 Task: Open a blank sheet, save the file as Ethan.odt Add the quote 'Every setback is a setup for a comeback.' Apply font style 'Caveat' and font size 30 Align the text to the Center .Change the text color to  'Dark blue'
Action: Mouse moved to (575, 467)
Screenshot: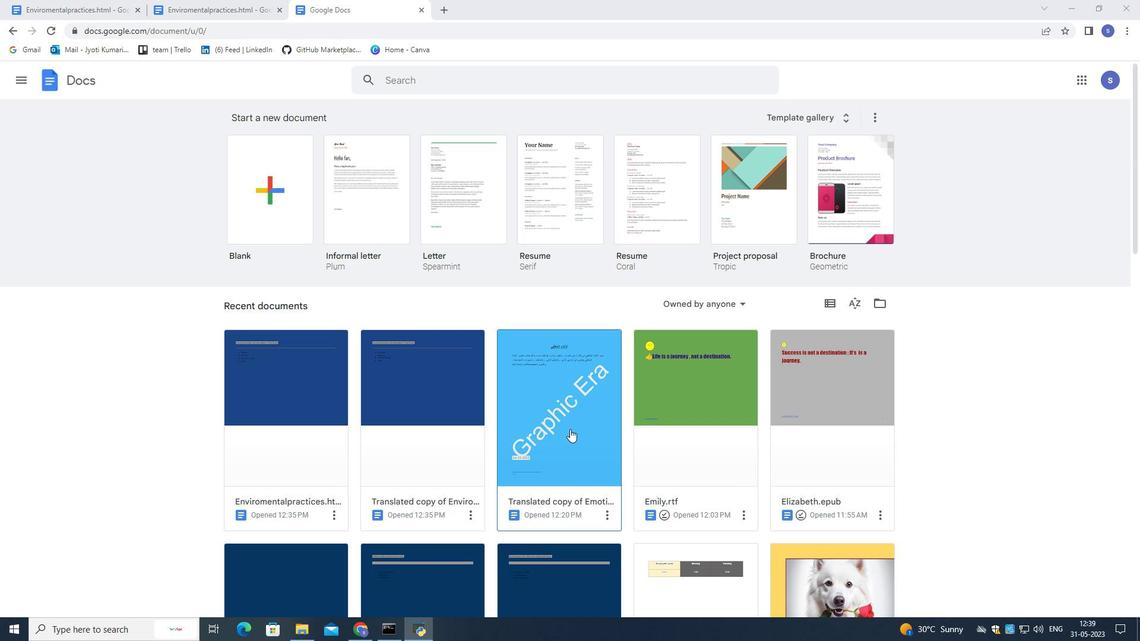 
Action: Mouse scrolled (575, 468) with delta (0, 0)
Screenshot: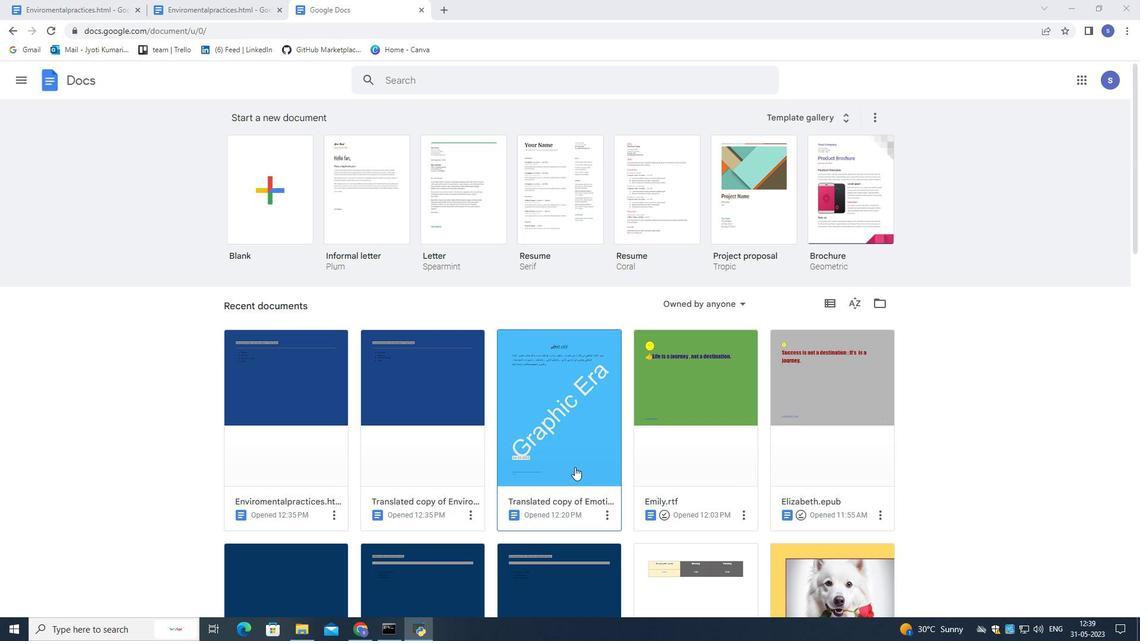 
Action: Mouse scrolled (575, 468) with delta (0, 0)
Screenshot: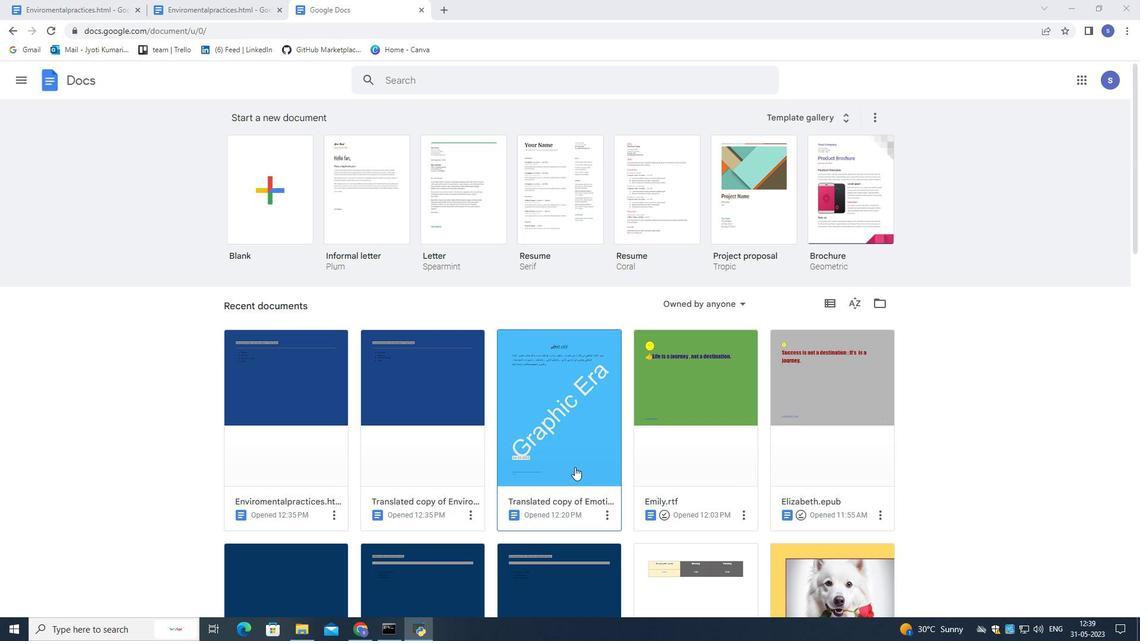 
Action: Mouse scrolled (575, 468) with delta (0, 0)
Screenshot: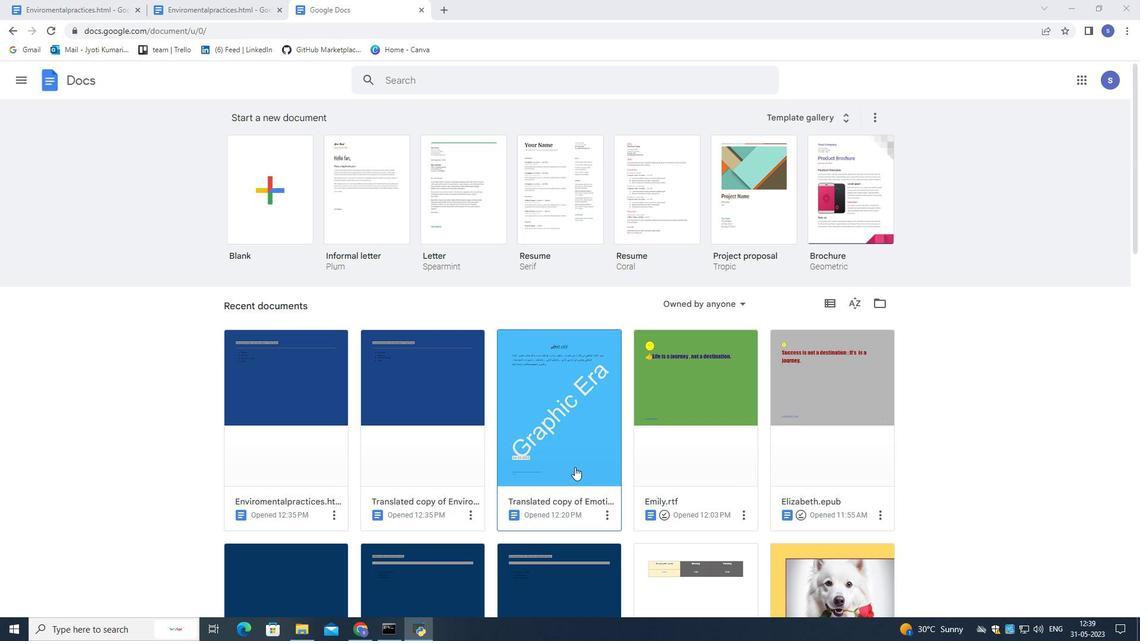 
Action: Mouse scrolled (575, 468) with delta (0, 0)
Screenshot: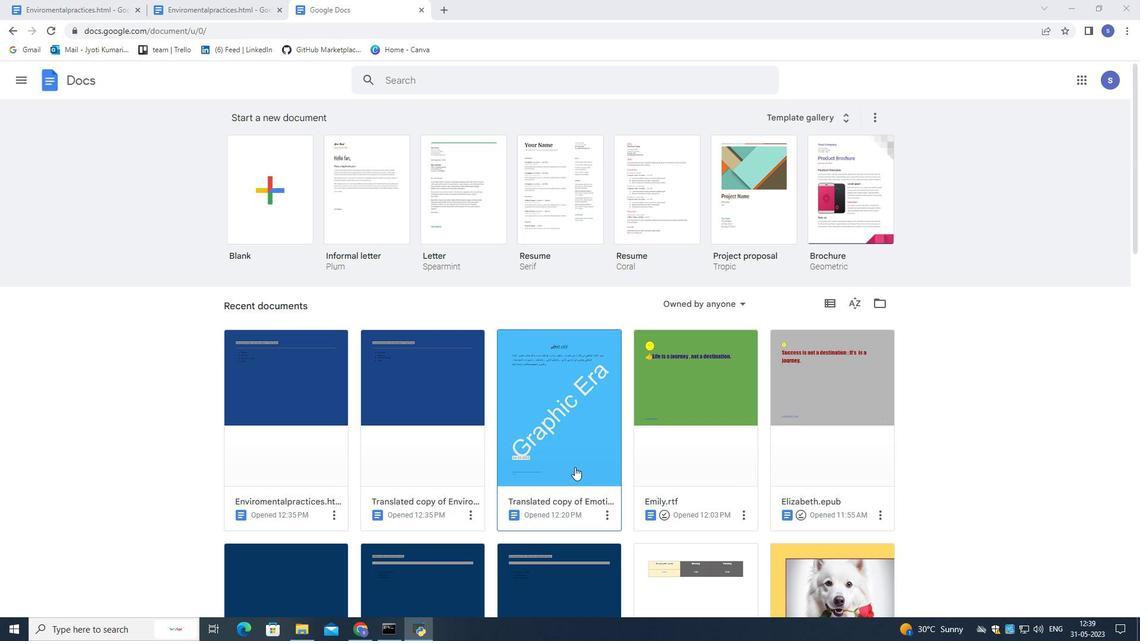 
Action: Mouse scrolled (575, 468) with delta (0, 0)
Screenshot: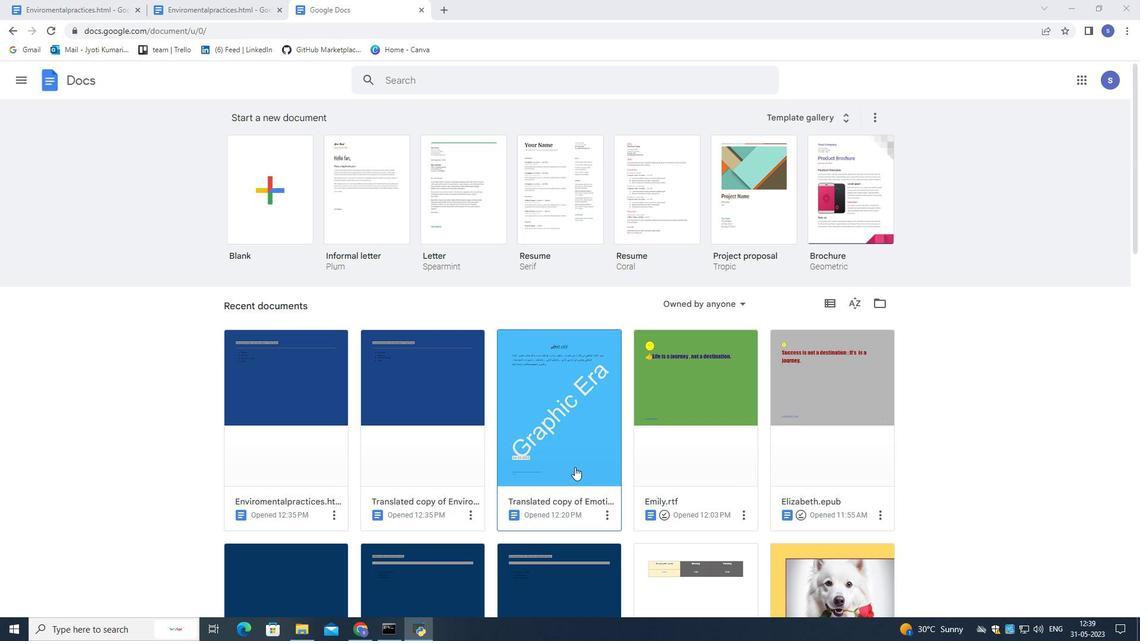 
Action: Mouse moved to (283, 189)
Screenshot: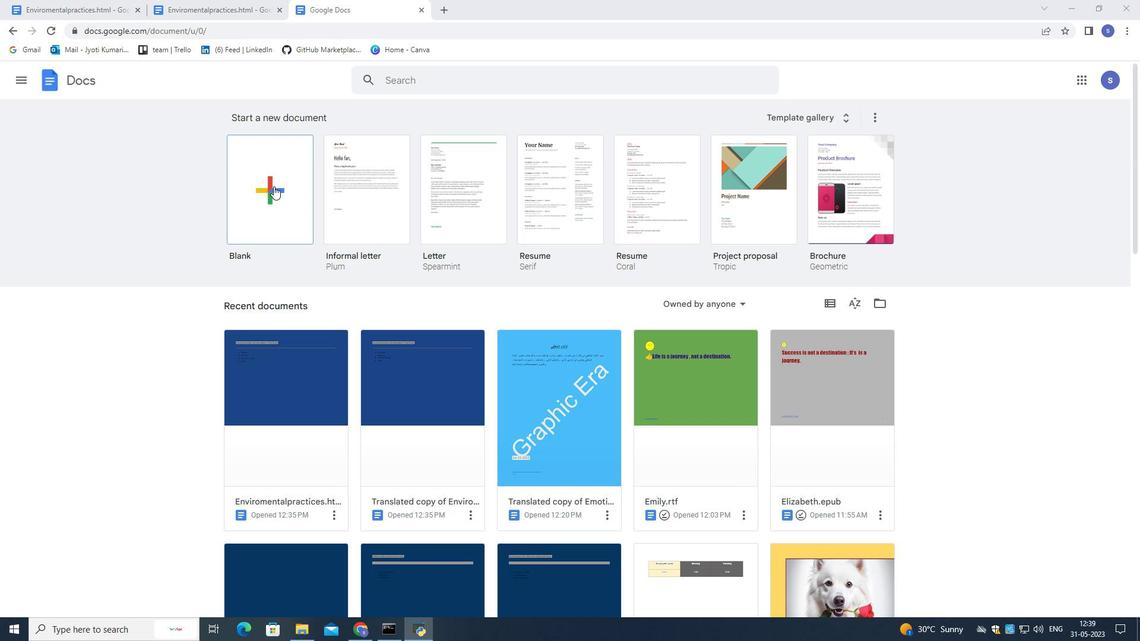 
Action: Mouse pressed left at (283, 189)
Screenshot: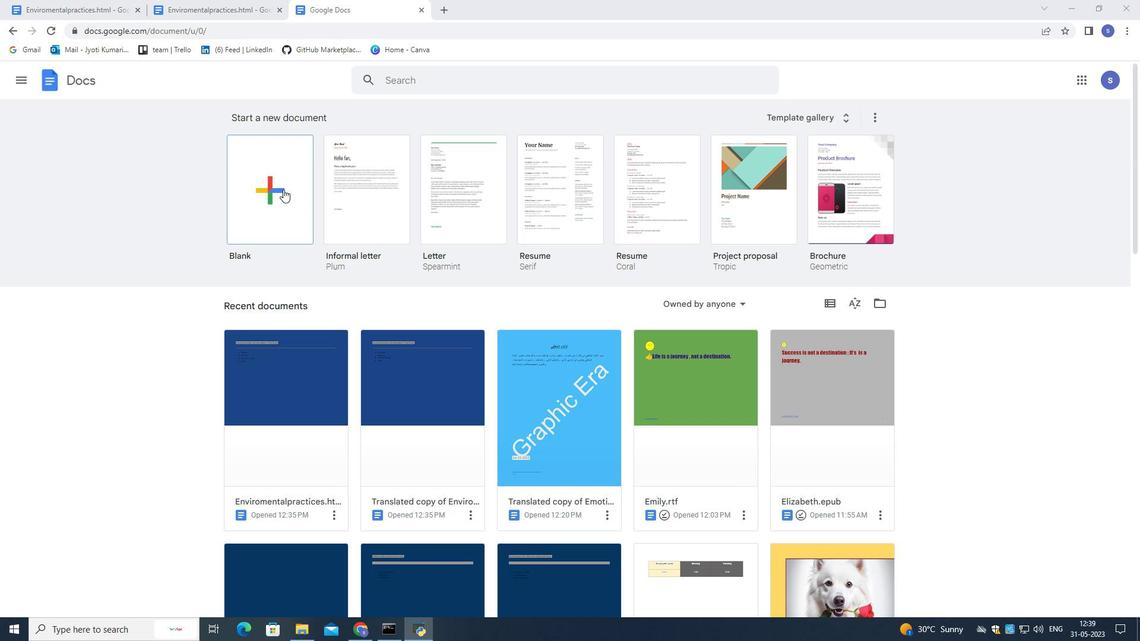 
Action: Mouse moved to (270, 188)
Screenshot: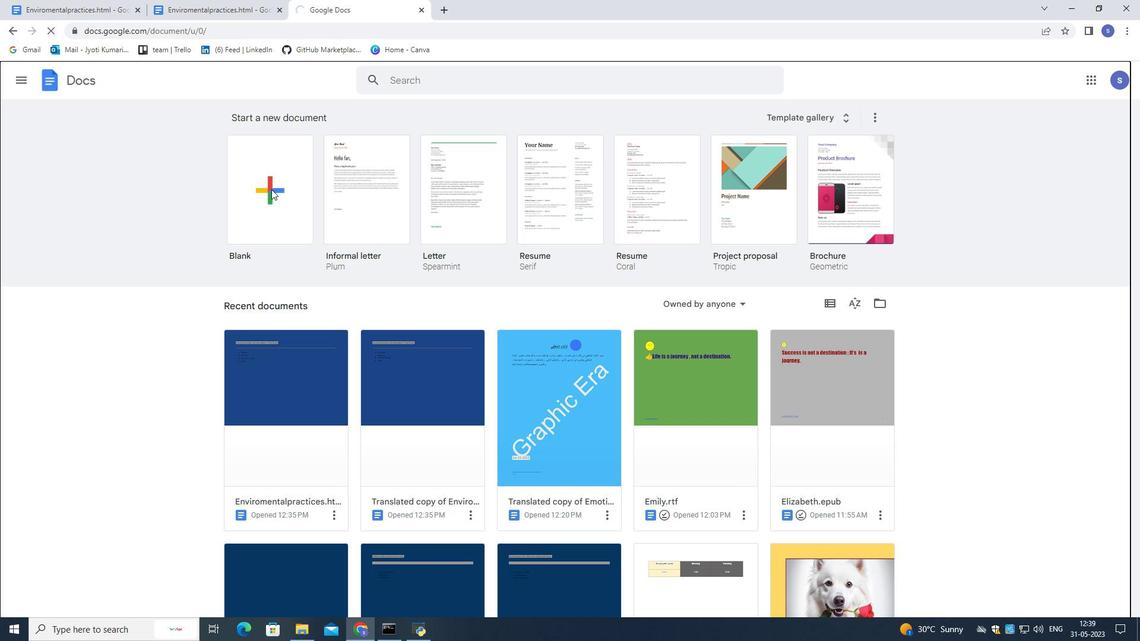 
Action: Mouse pressed left at (270, 188)
Screenshot: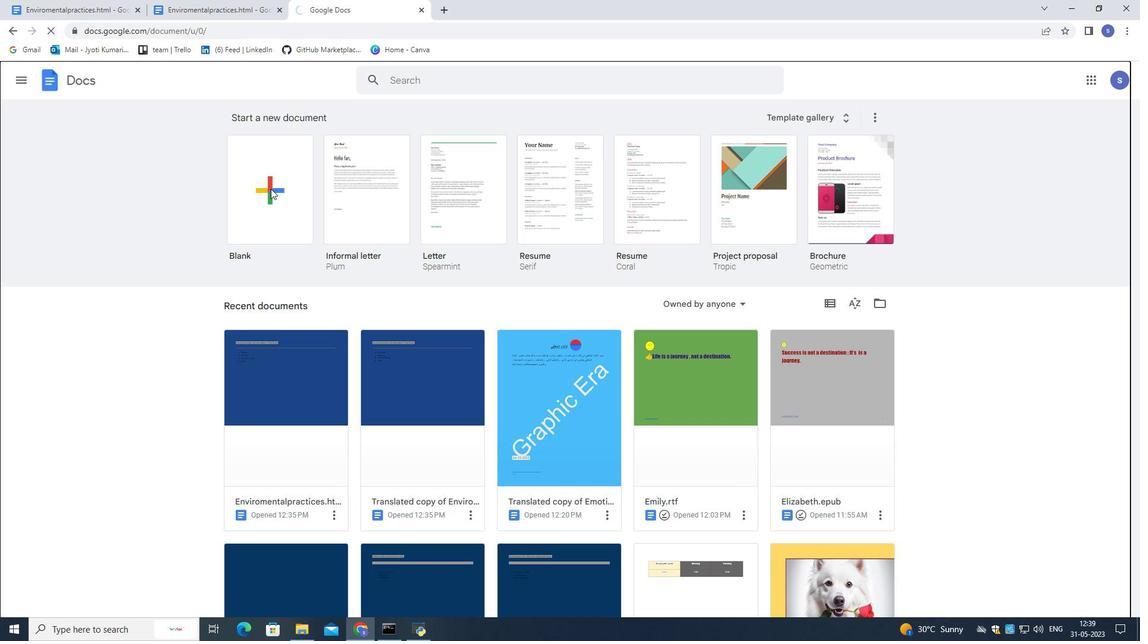 
Action: Mouse moved to (278, 6)
Screenshot: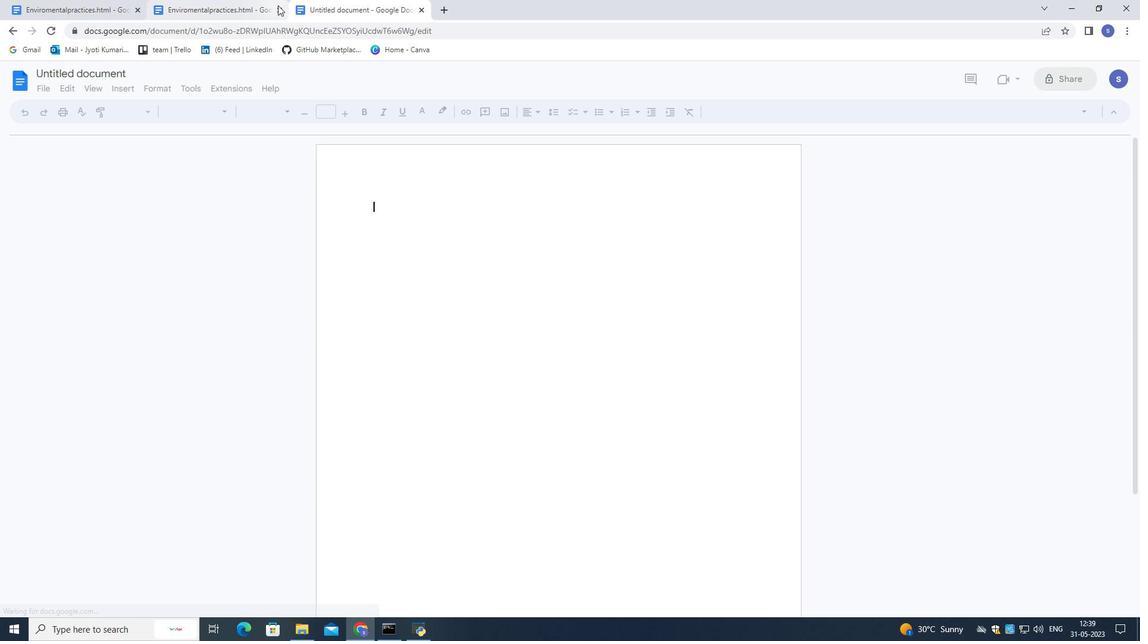 
Action: Mouse pressed left at (278, 6)
Screenshot: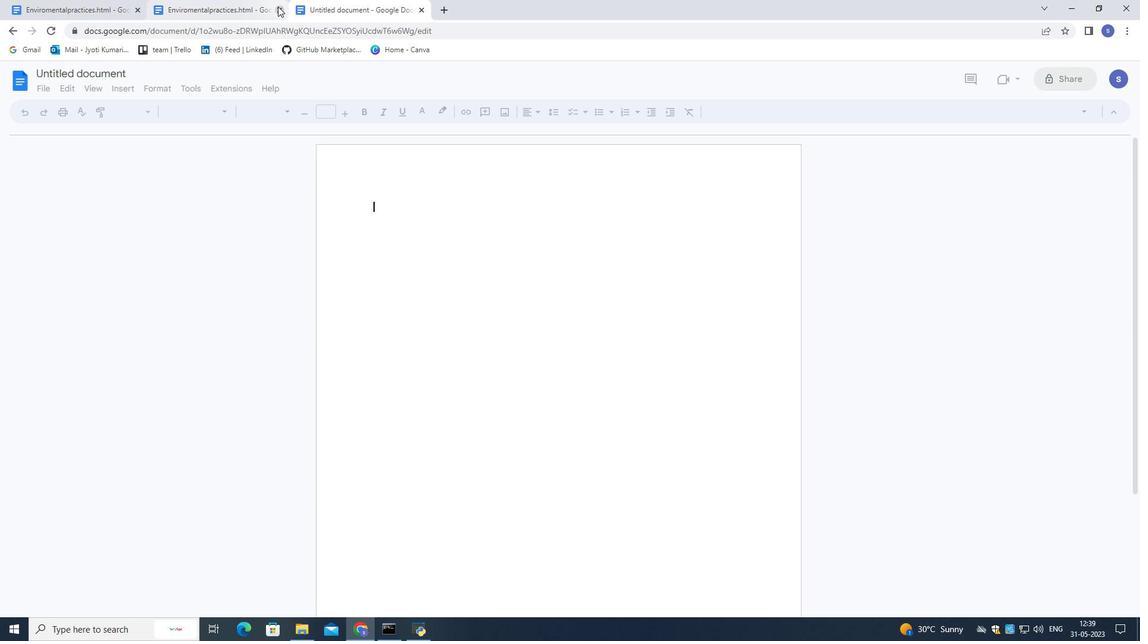 
Action: Mouse moved to (139, 7)
Screenshot: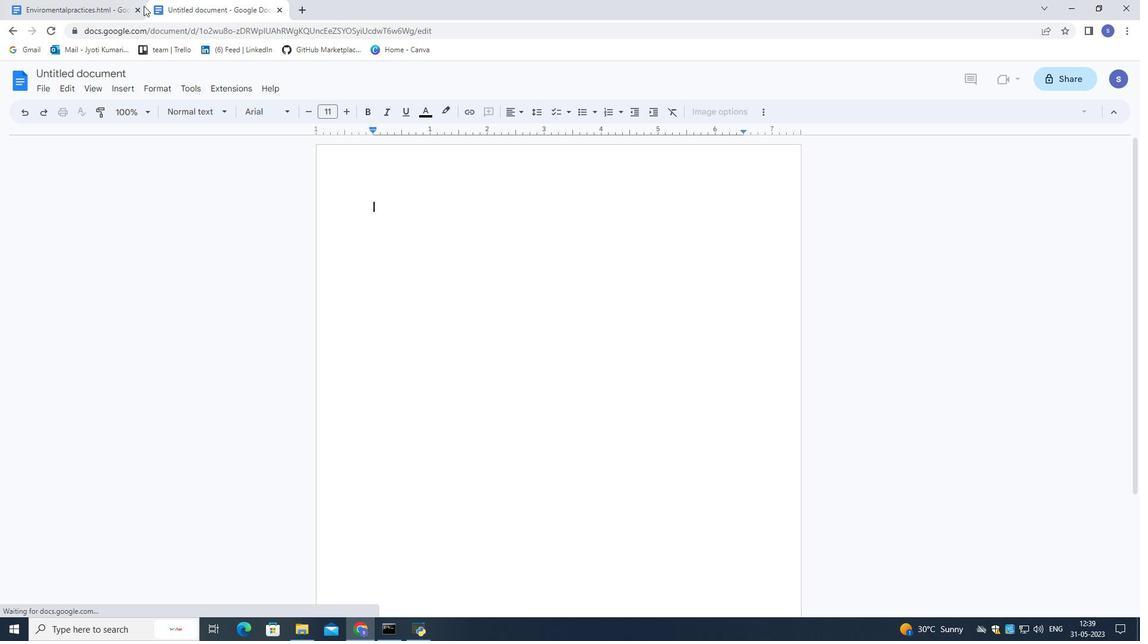 
Action: Mouse pressed left at (139, 7)
Screenshot: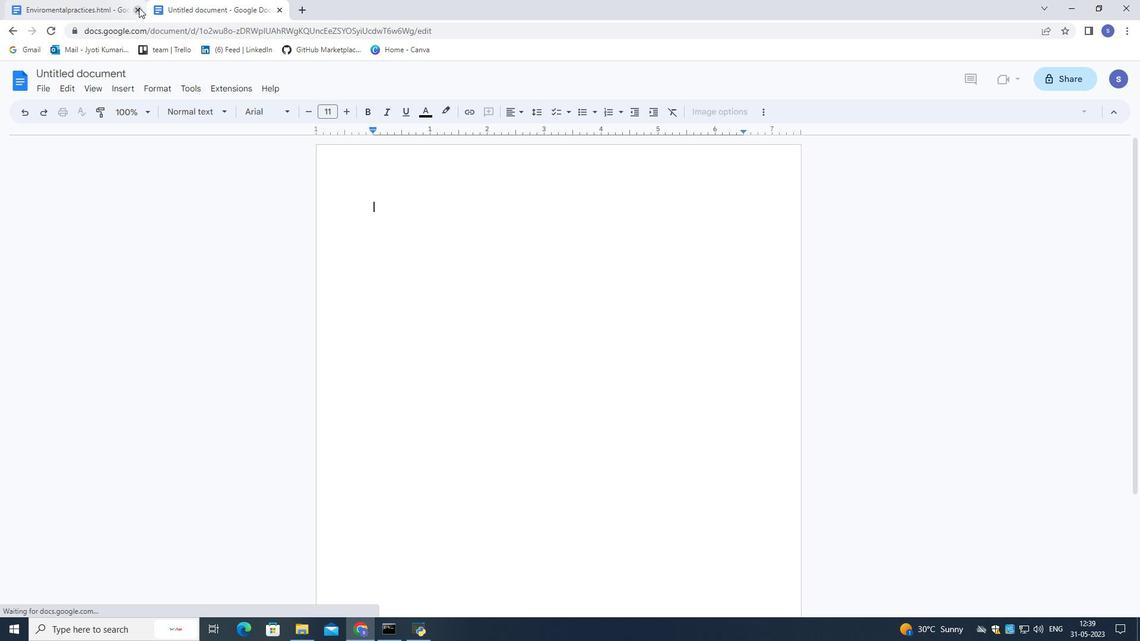 
Action: Mouse moved to (52, 73)
Screenshot: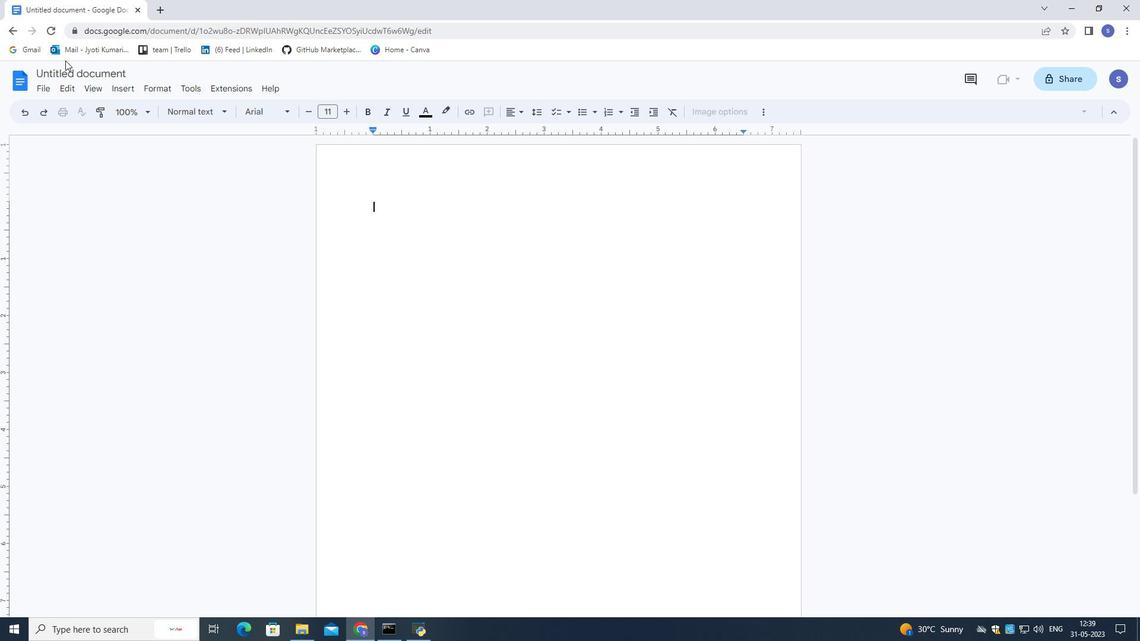 
Action: Mouse pressed left at (52, 73)
Screenshot: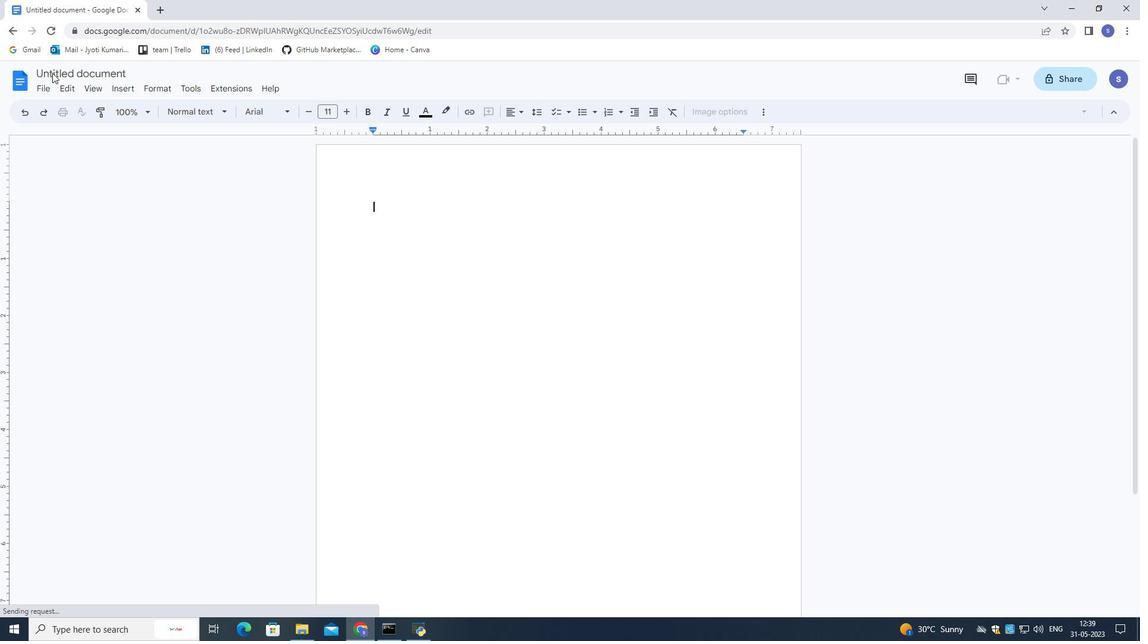 
Action: Key pressed <Key.shift>Ethan.odt<Key.enter>
Screenshot: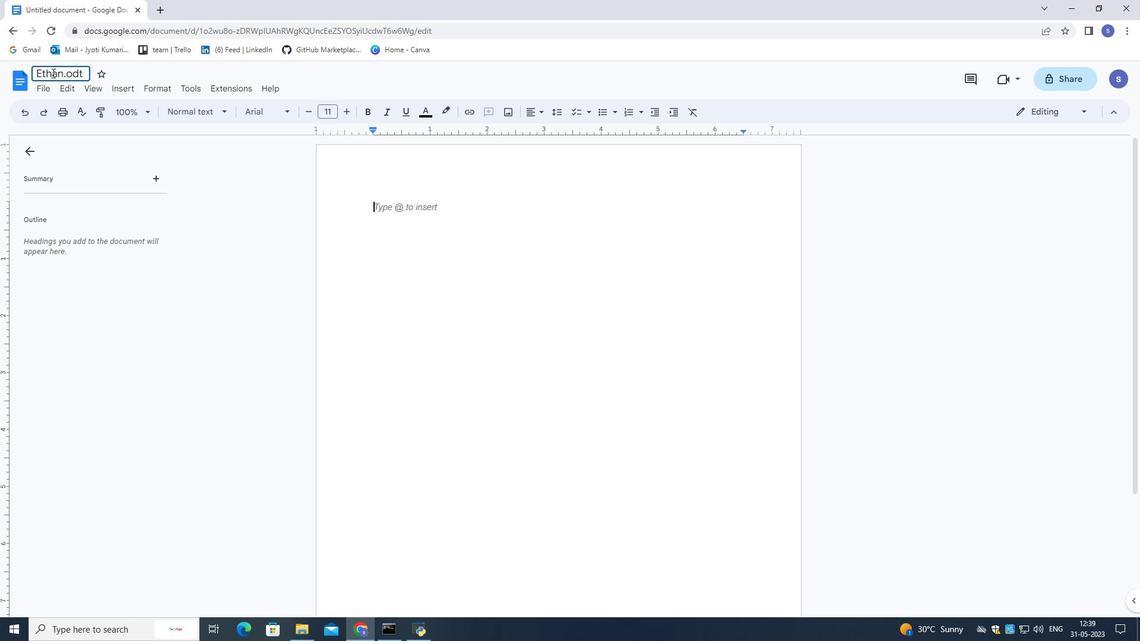 
Action: Mouse moved to (418, 206)
Screenshot: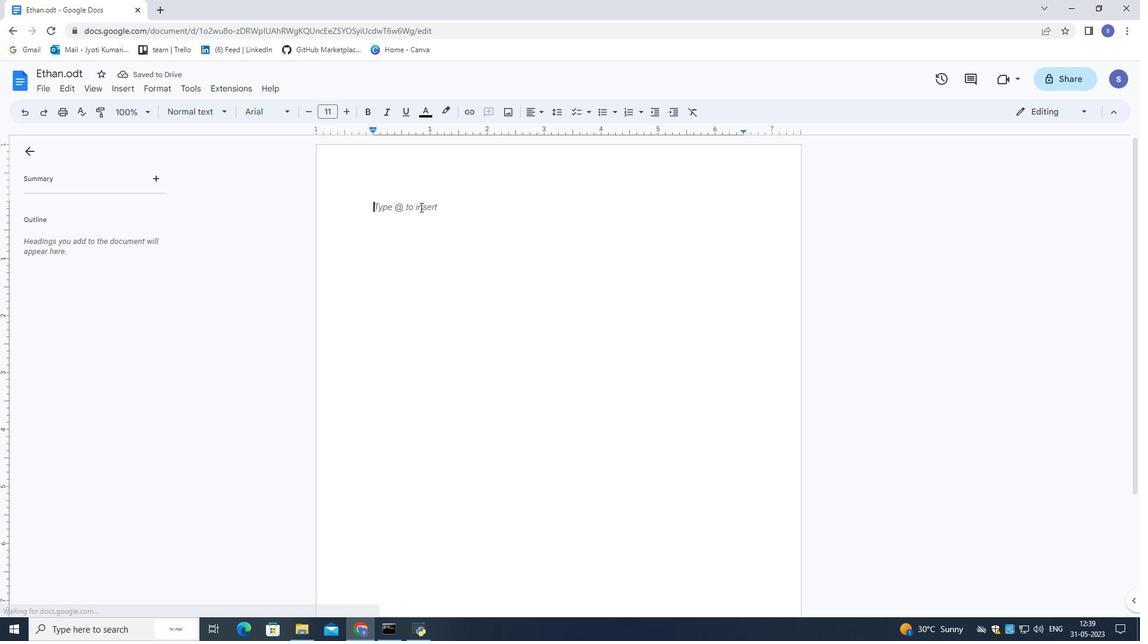 
Action: Mouse pressed left at (418, 206)
Screenshot: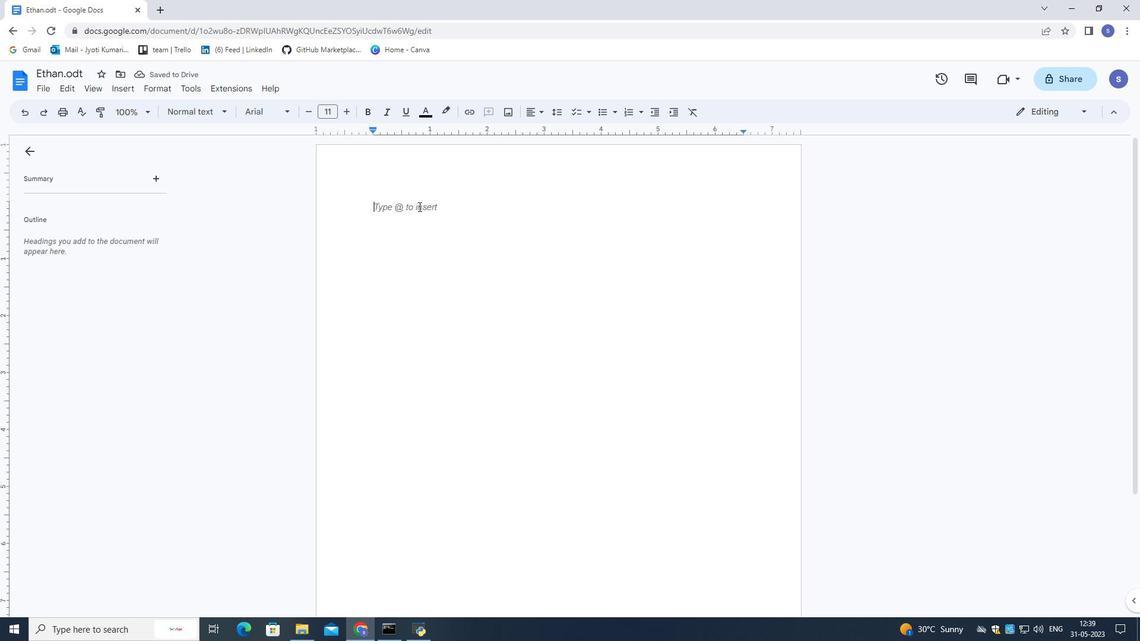 
Action: Mouse moved to (418, 206)
Screenshot: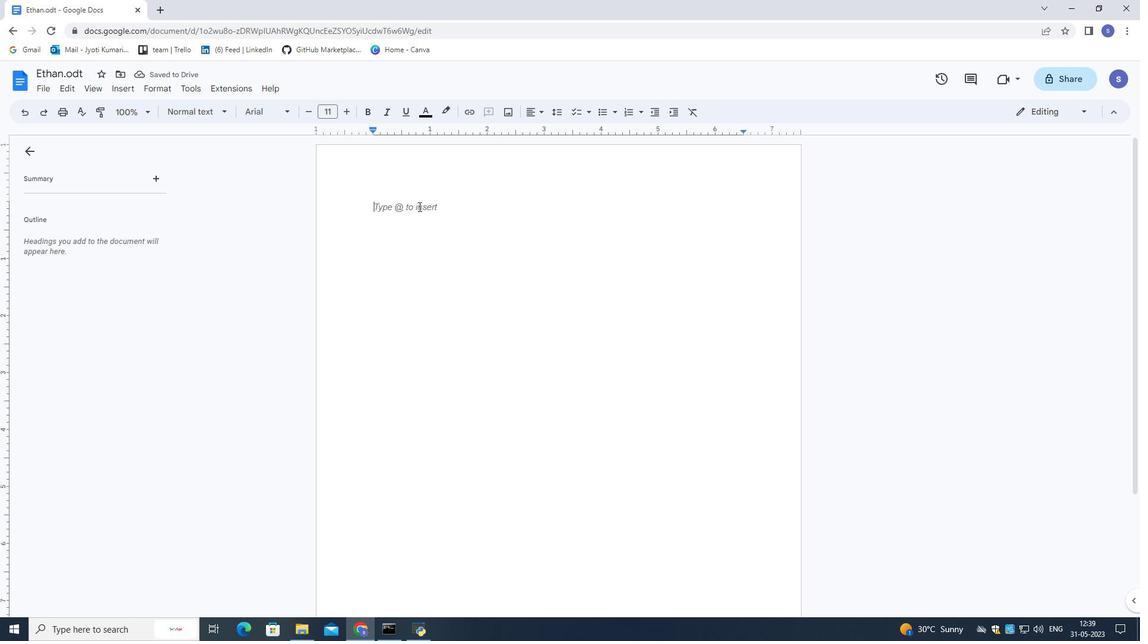 
Action: Key pressed <Key.shift>Every<Key.space>setback<Key.space>is<Key.space>setback<Key.backspace><Key.backspace><Key.backspace>
Screenshot: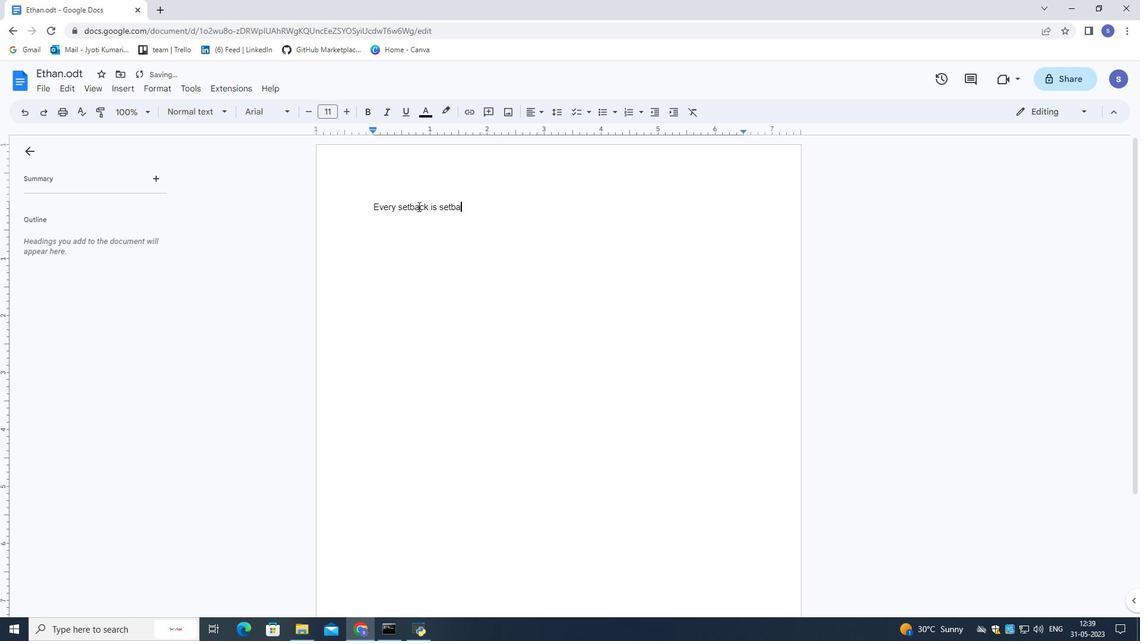 
Action: Mouse moved to (1140, 70)
Screenshot: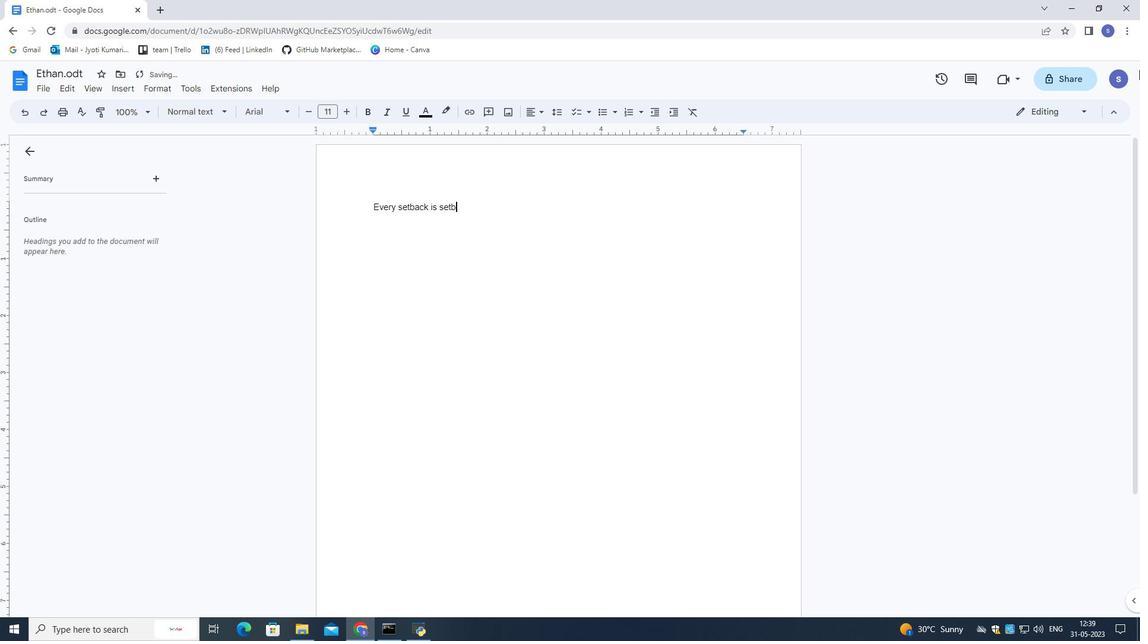 
Action: Key pressed <Key.backspace>up<Key.space>for<Key.space>a<Key.space>comeback.
Screenshot: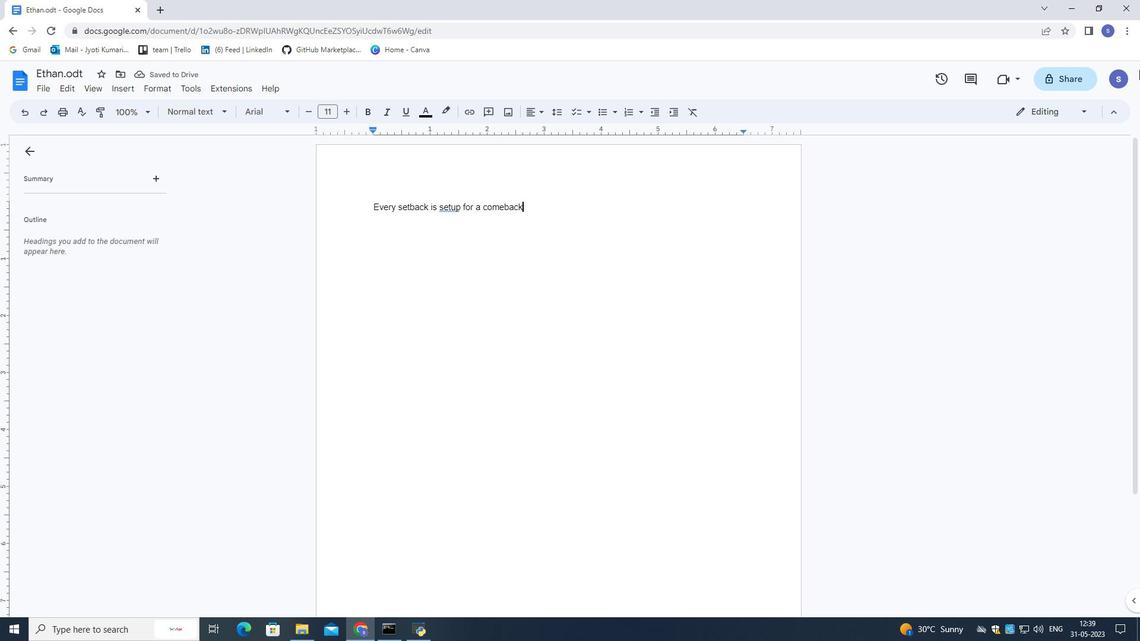 
Action: Mouse moved to (568, 202)
Screenshot: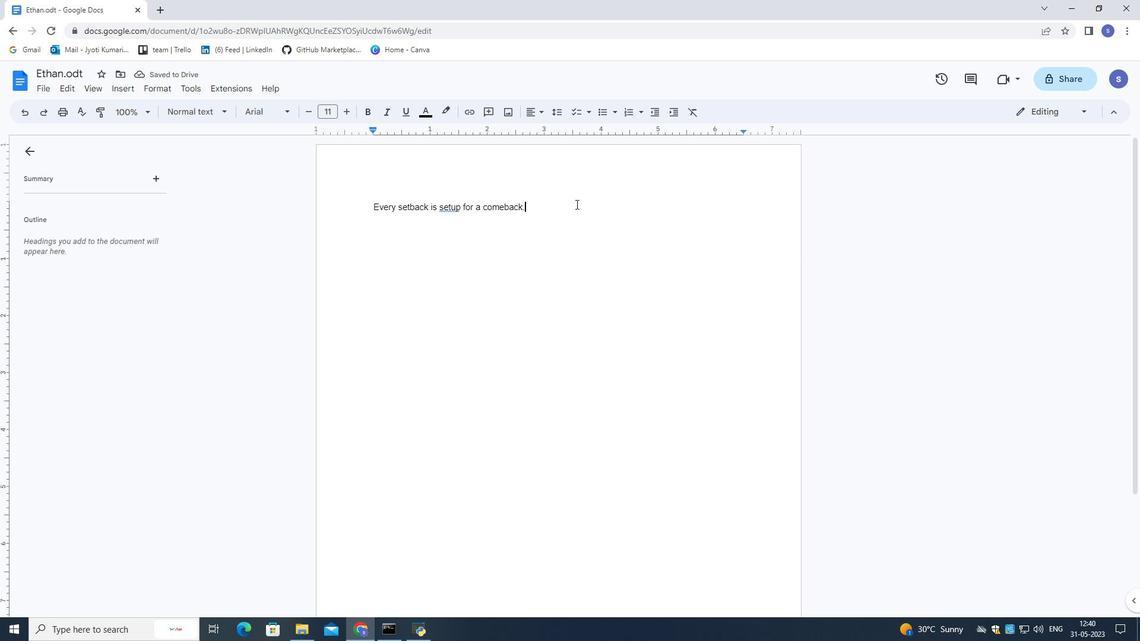 
Action: Mouse pressed left at (568, 202)
Screenshot: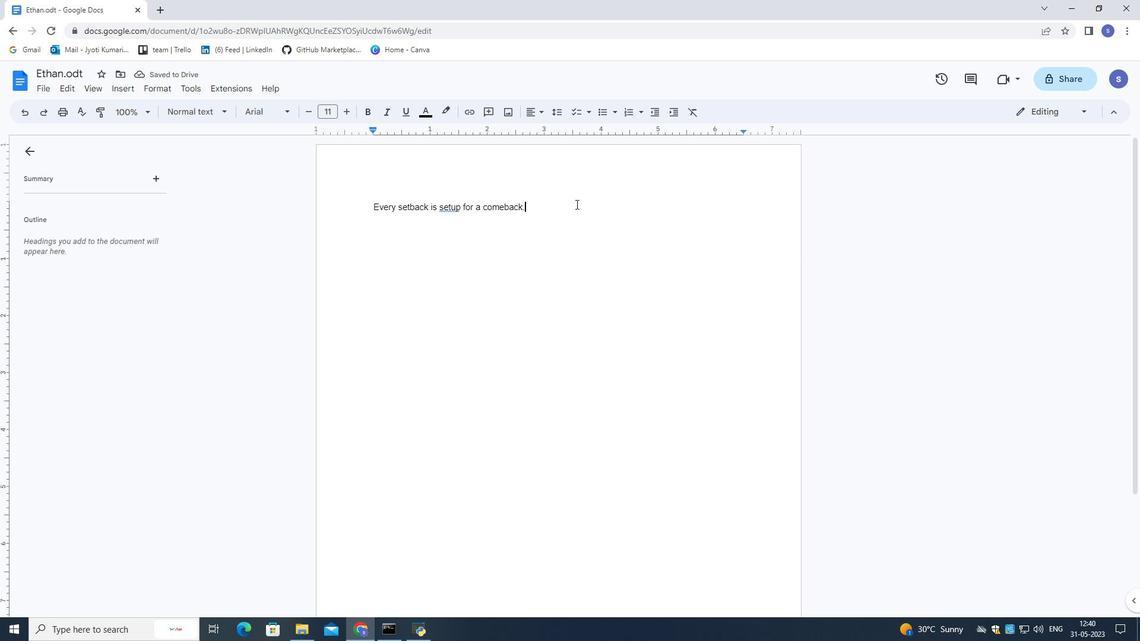 
Action: Mouse moved to (276, 104)
Screenshot: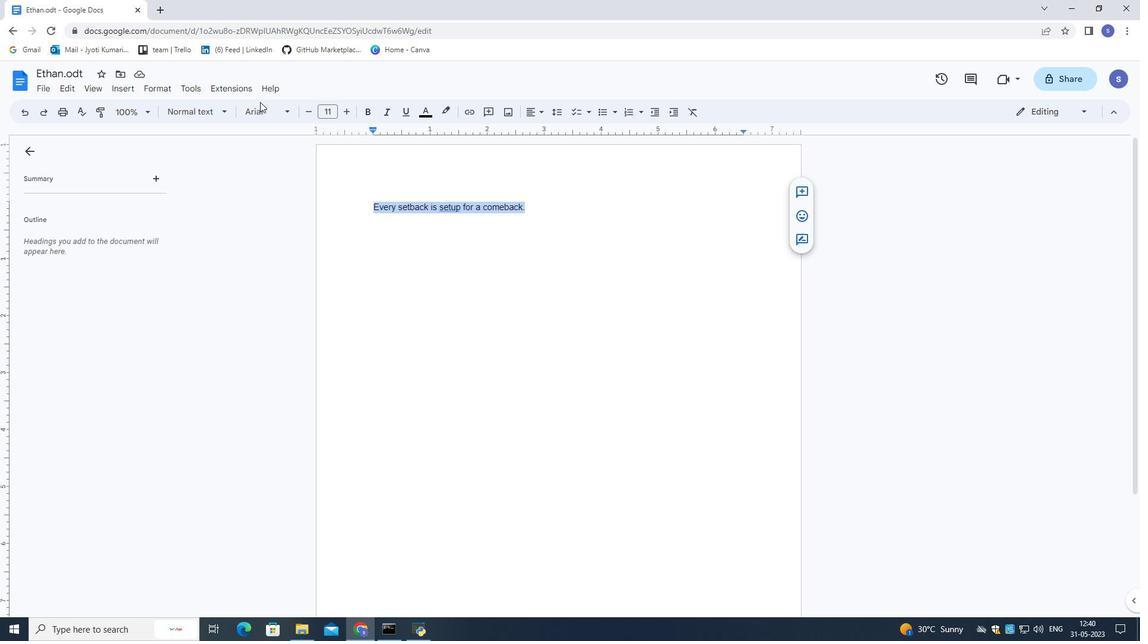 
Action: Mouse pressed left at (276, 104)
Screenshot: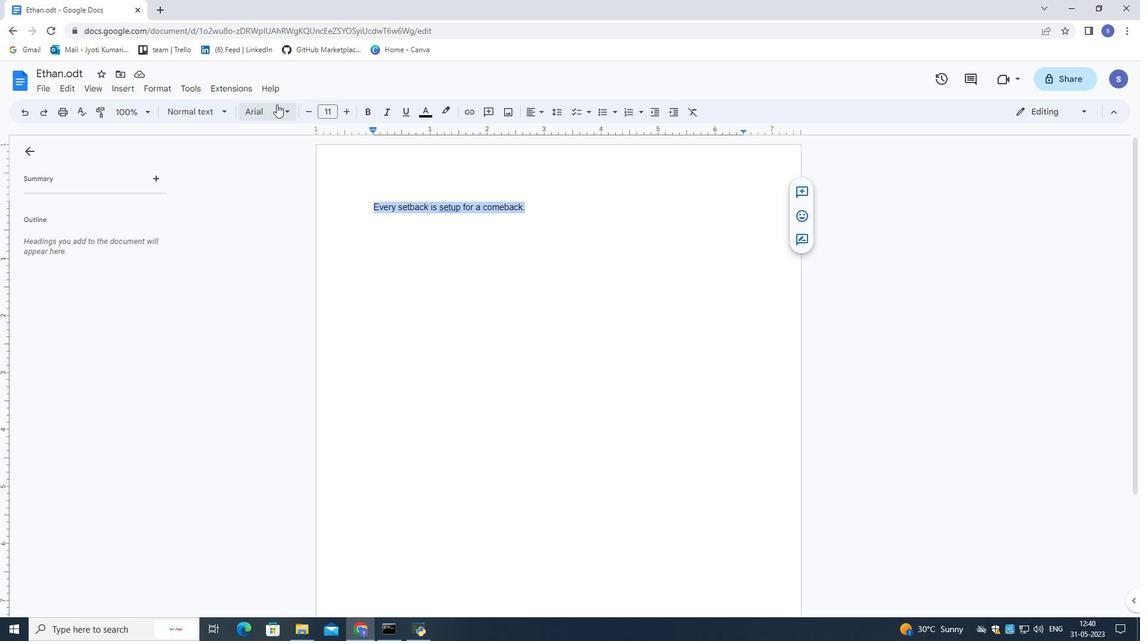 
Action: Mouse moved to (296, 132)
Screenshot: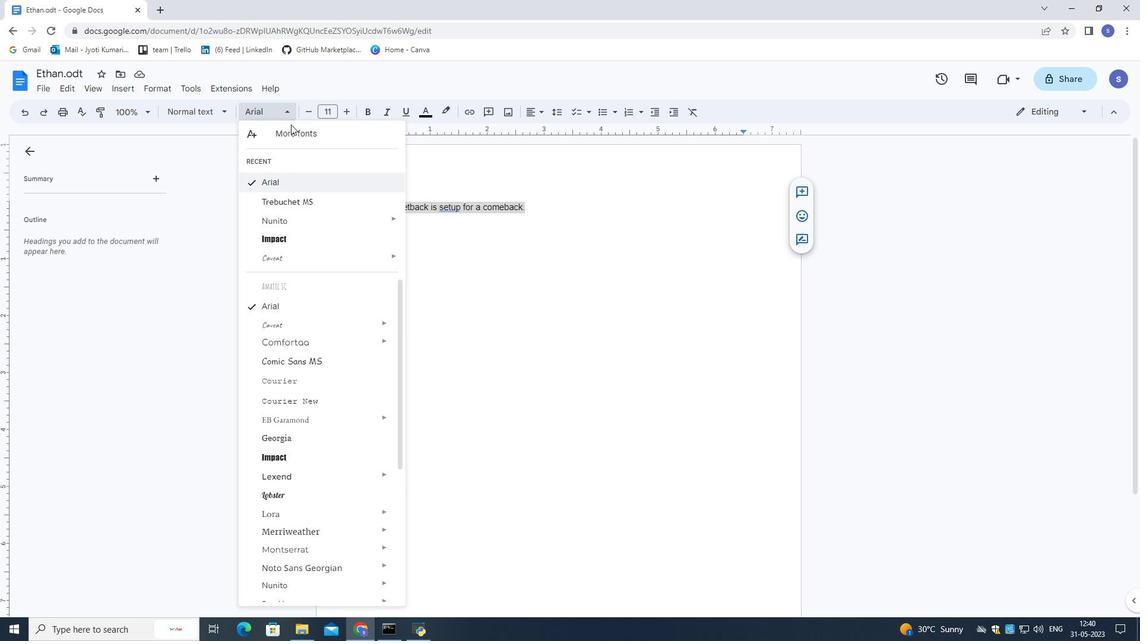 
Action: Mouse pressed left at (296, 132)
Screenshot: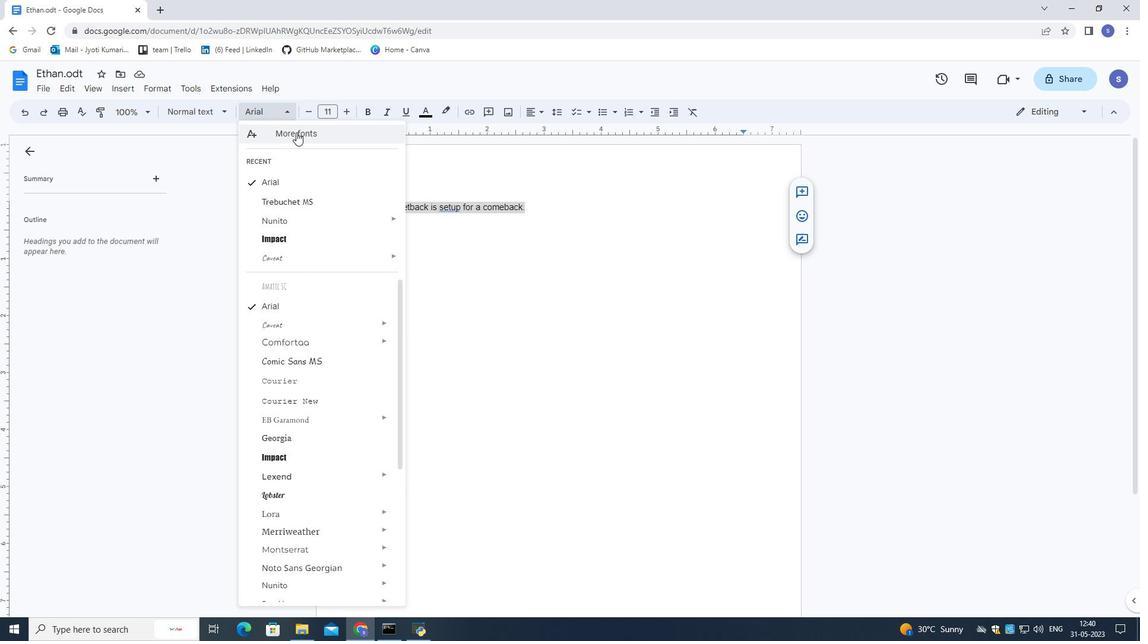 
Action: Mouse moved to (369, 206)
Screenshot: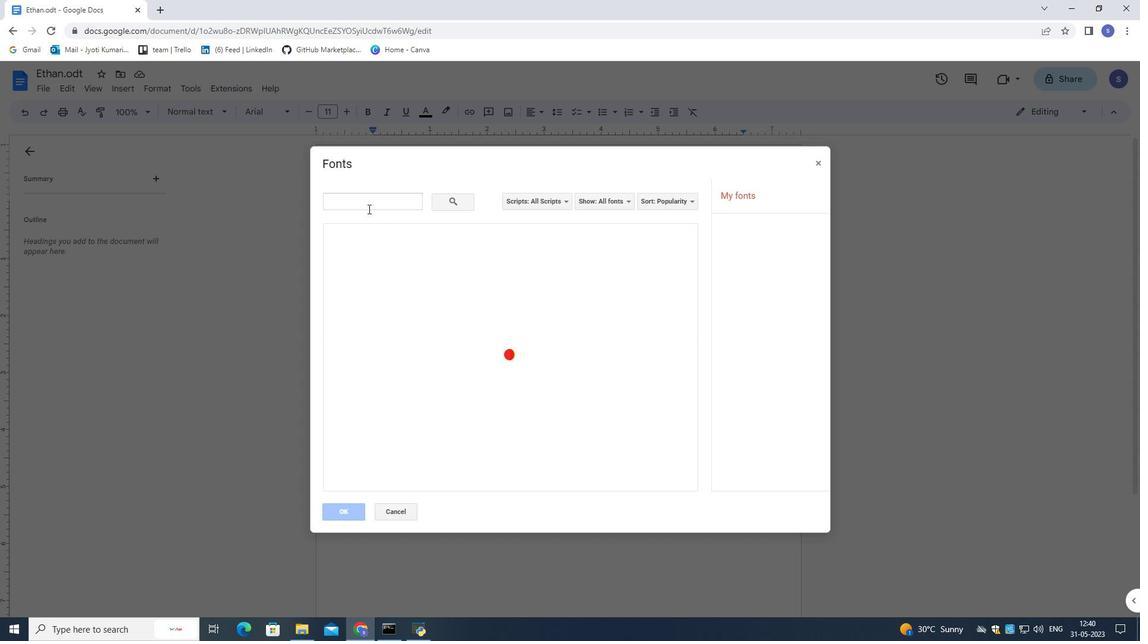 
Action: Mouse pressed left at (369, 206)
Screenshot: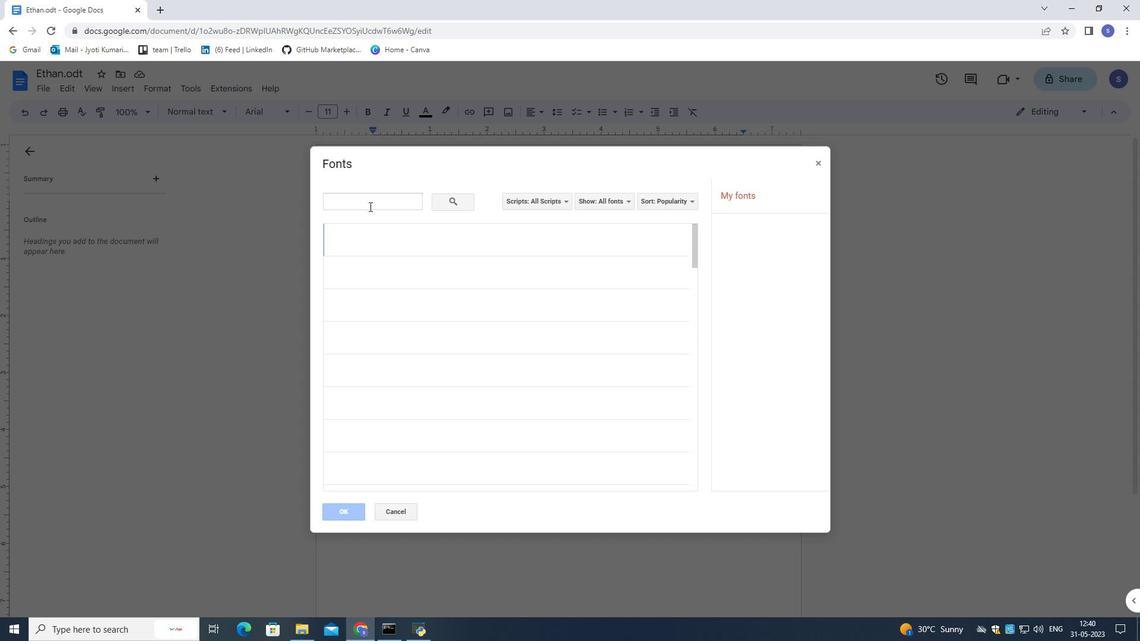 
Action: Key pressed caveat
Screenshot: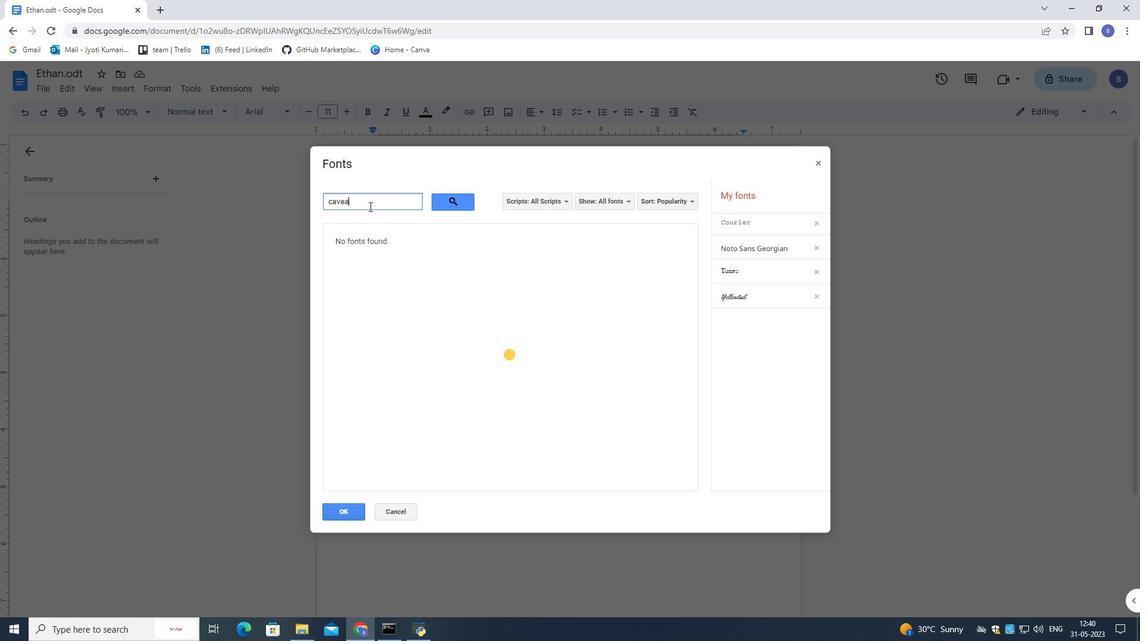 
Action: Mouse moved to (415, 234)
Screenshot: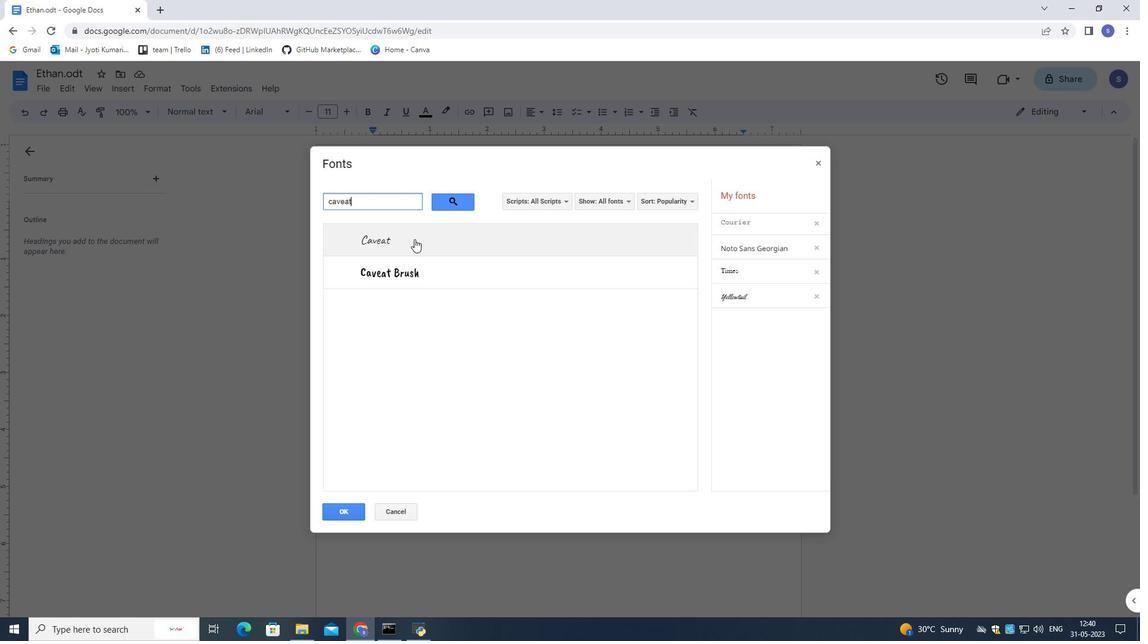 
Action: Mouse pressed left at (415, 234)
Screenshot: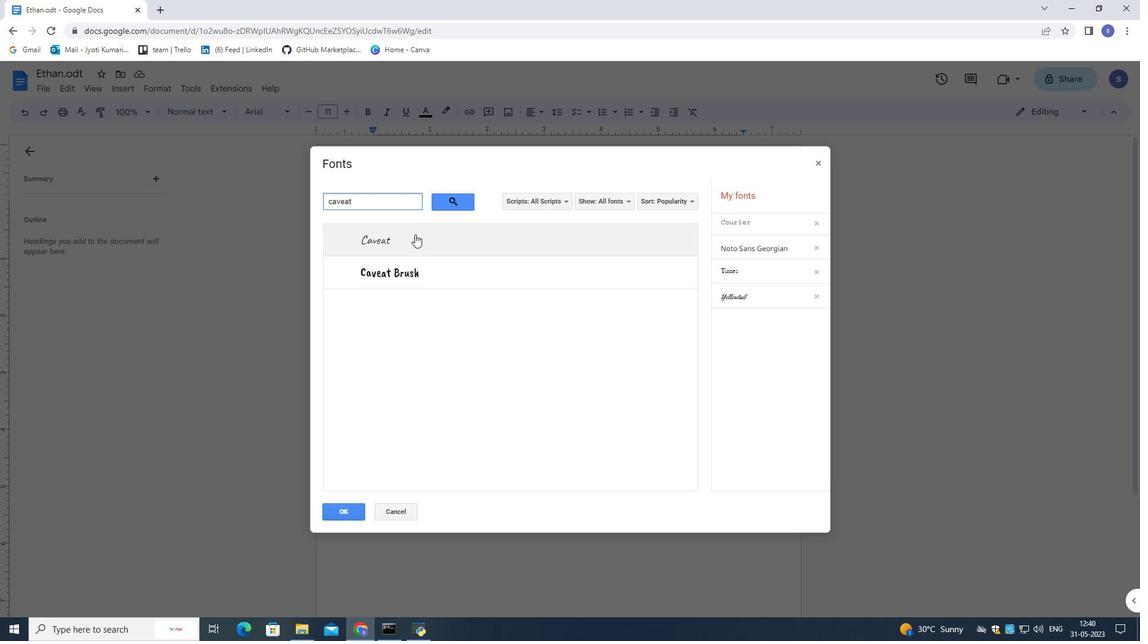 
Action: Mouse moved to (338, 511)
Screenshot: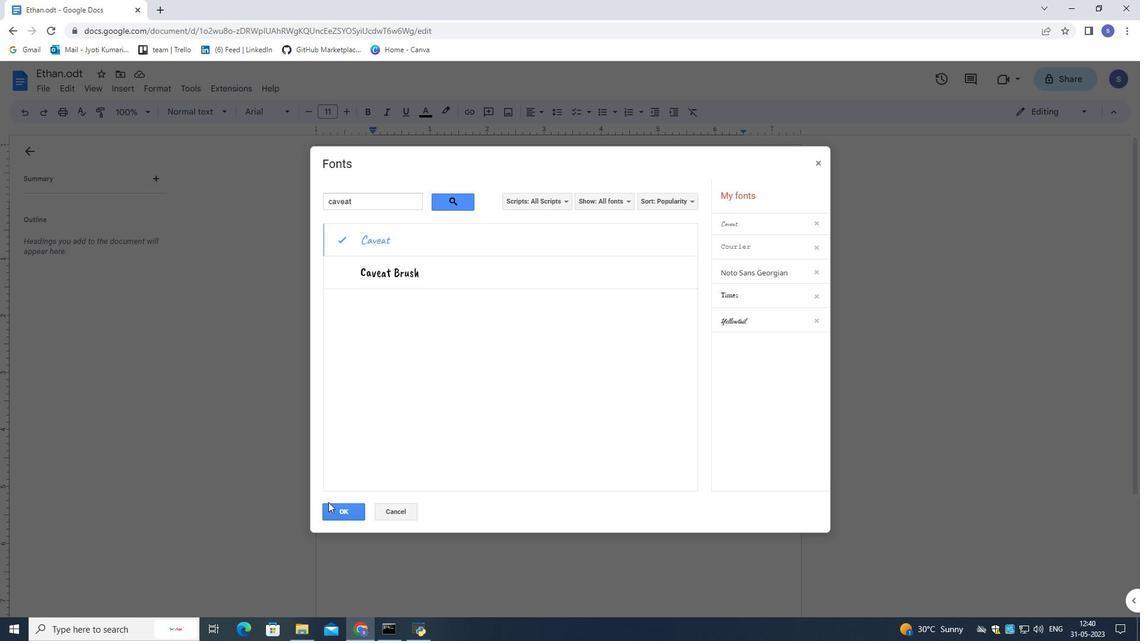 
Action: Mouse pressed left at (338, 511)
Screenshot: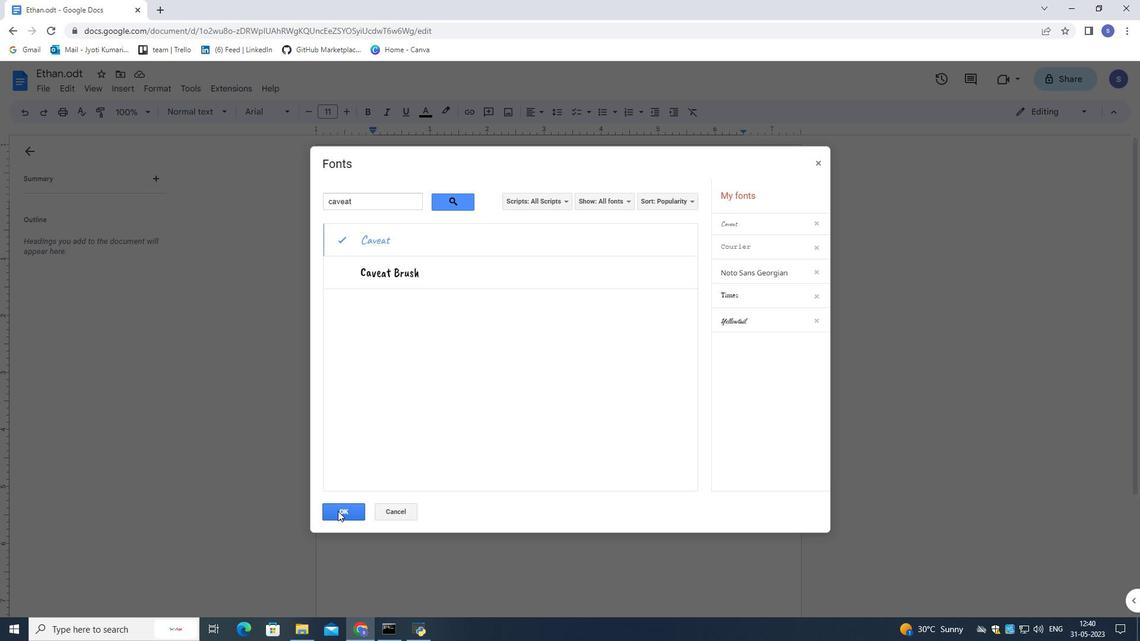 
Action: Mouse moved to (349, 115)
Screenshot: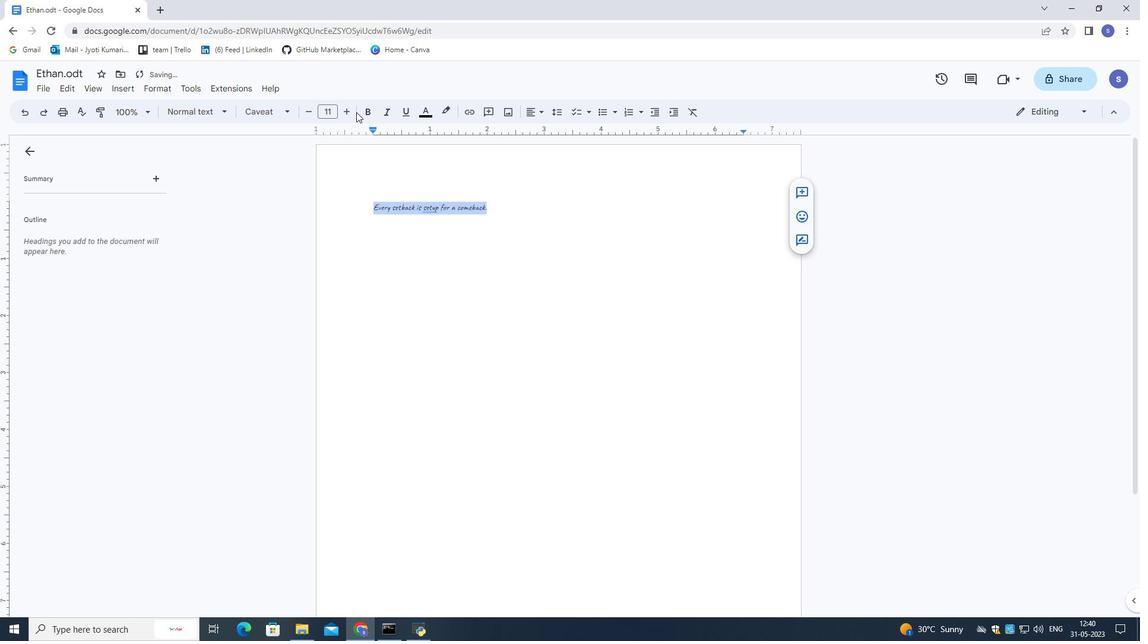 
Action: Mouse pressed left at (349, 115)
Screenshot: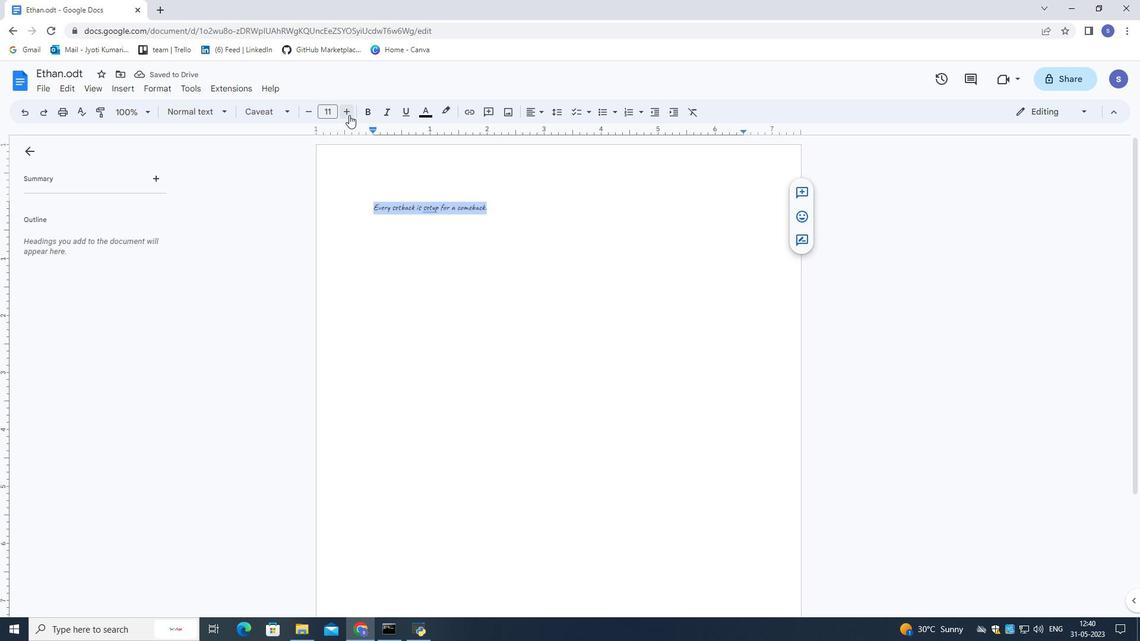
Action: Mouse moved to (349, 115)
Screenshot: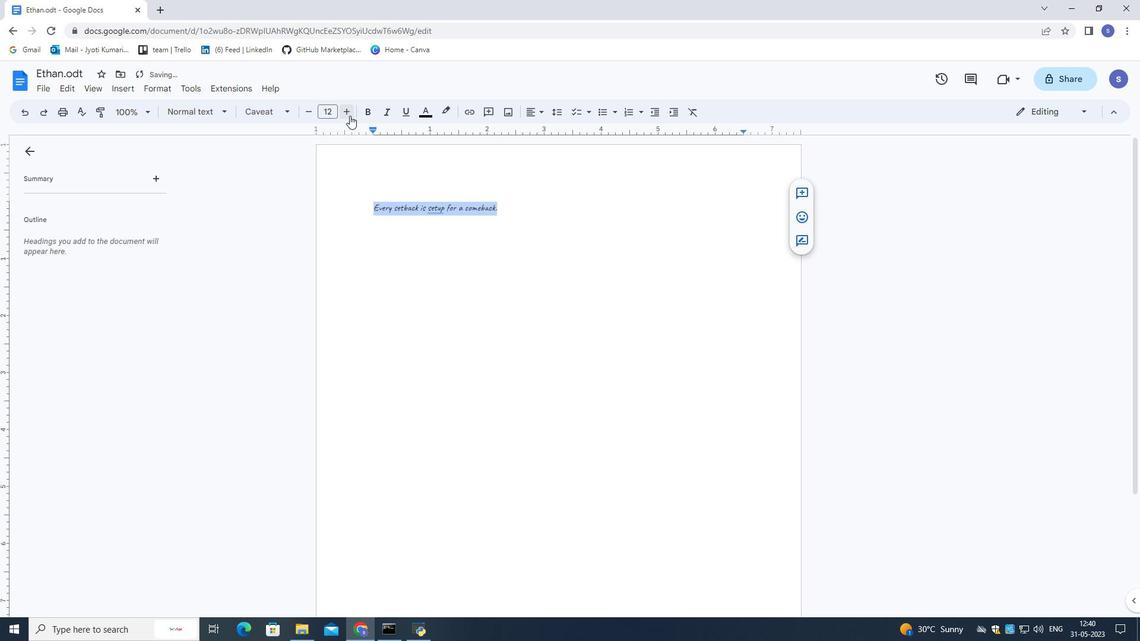 
Action: Mouse pressed left at (349, 115)
Screenshot: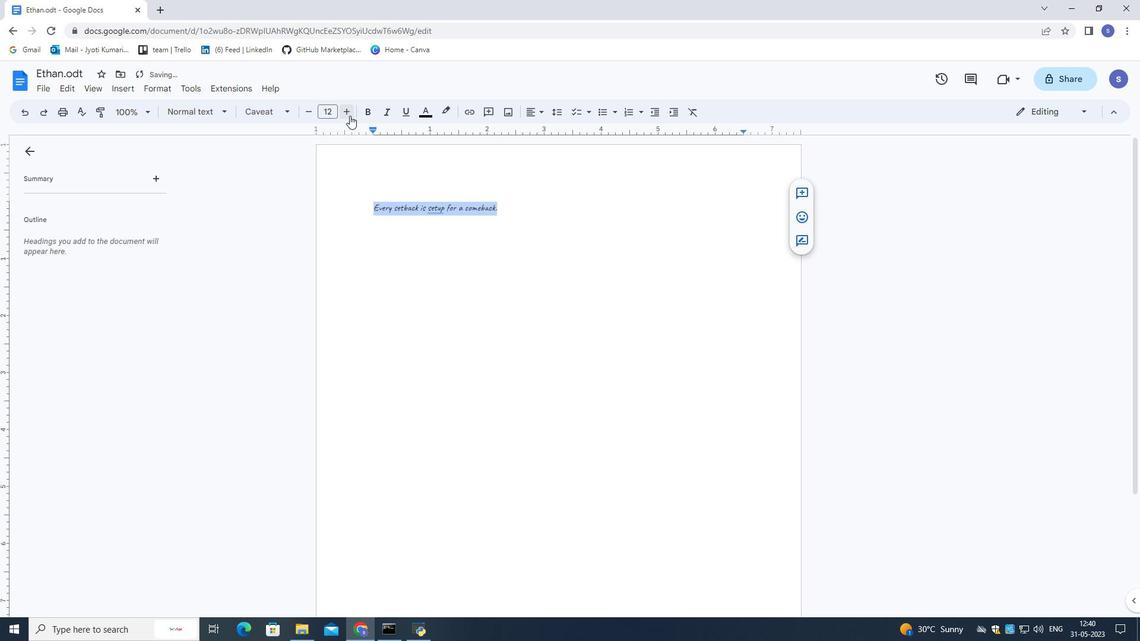 
Action: Mouse pressed left at (349, 115)
Screenshot: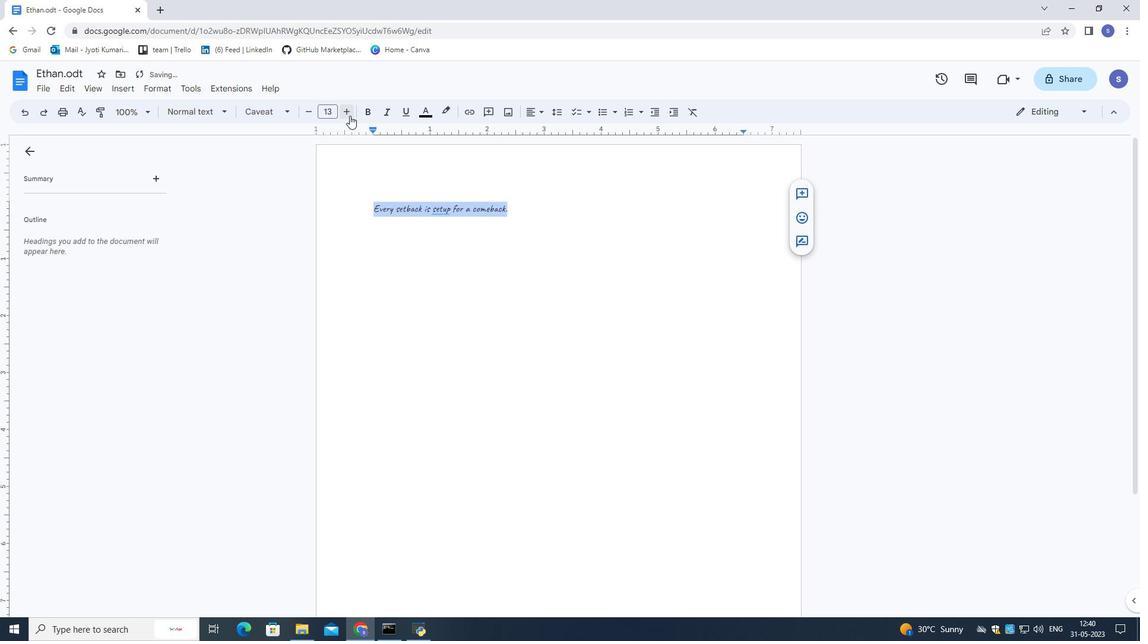 
Action: Mouse pressed left at (349, 115)
Screenshot: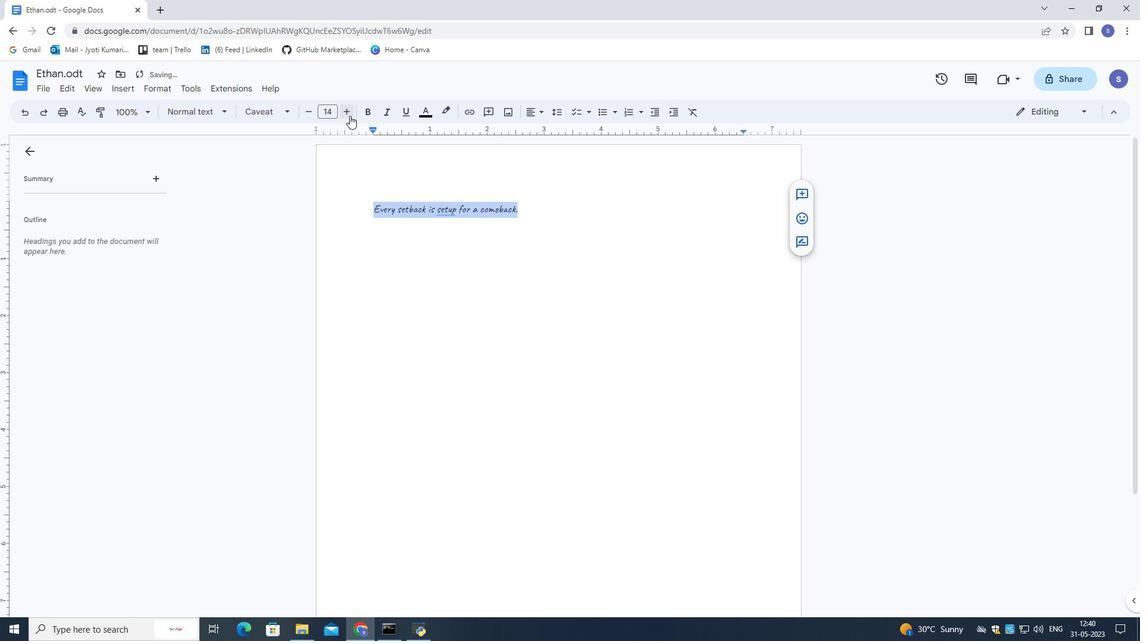 
Action: Mouse pressed left at (349, 115)
Screenshot: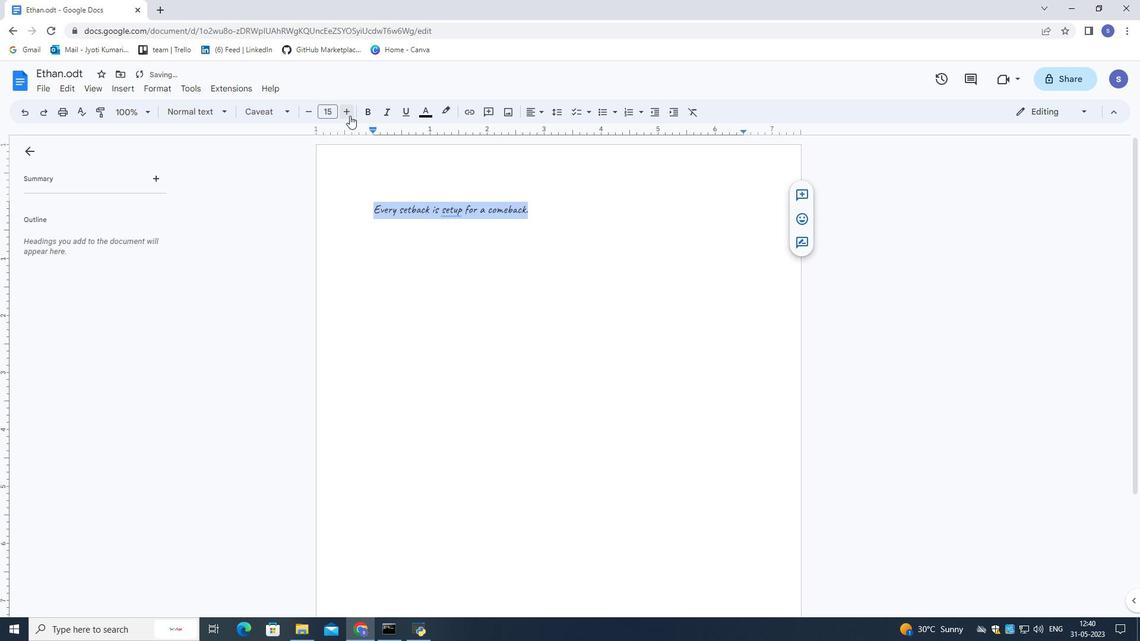 
Action: Mouse pressed left at (349, 115)
Screenshot: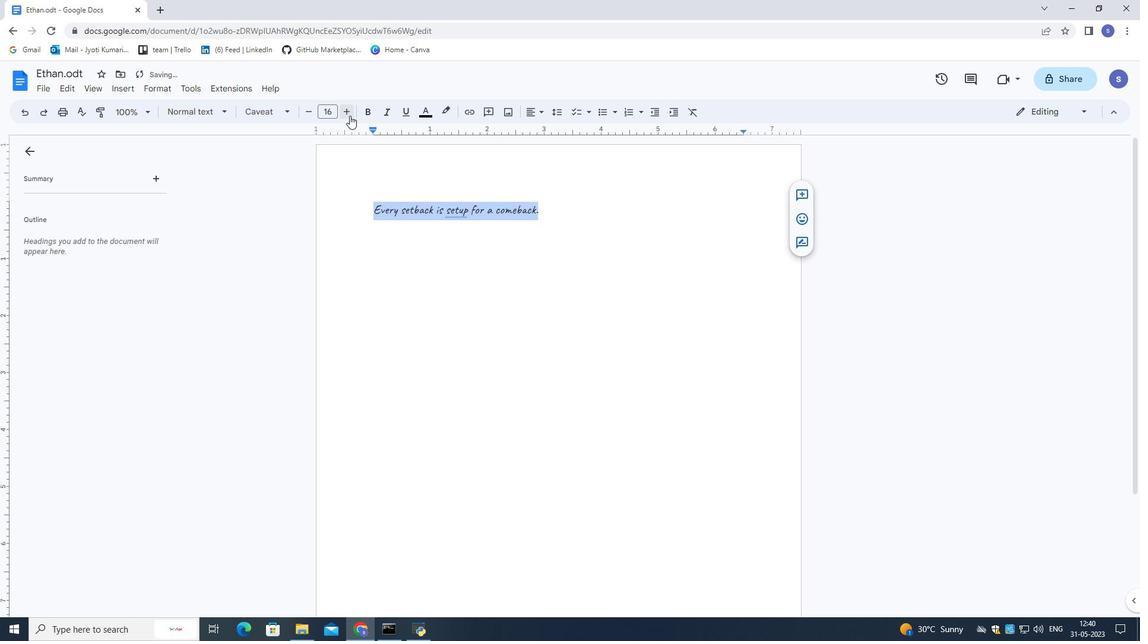 
Action: Mouse pressed left at (349, 115)
Screenshot: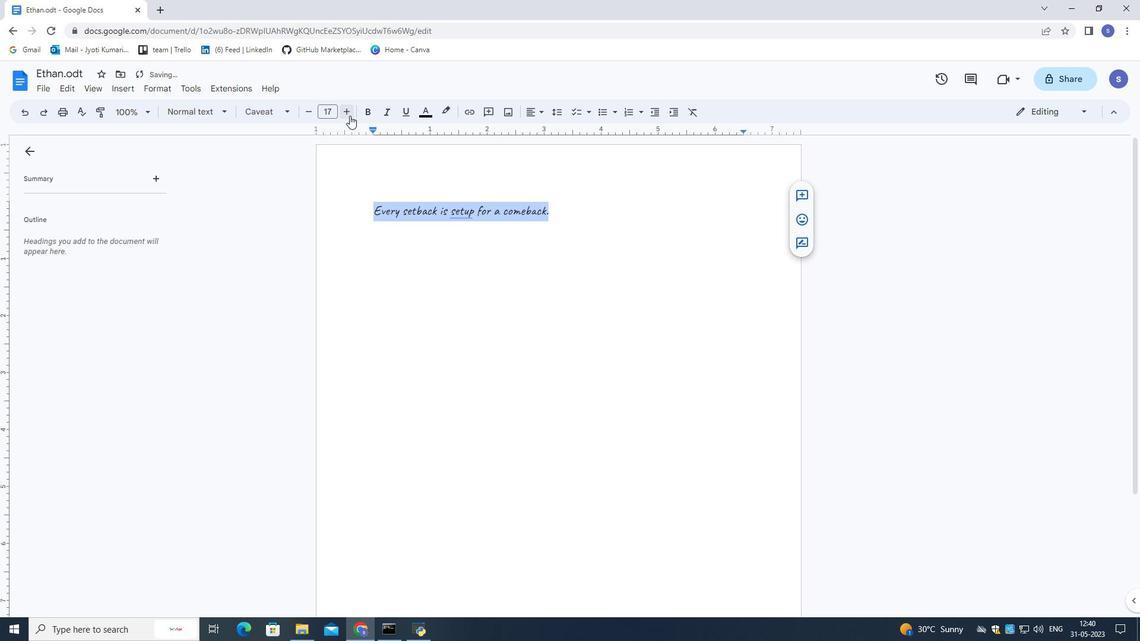 
Action: Mouse pressed left at (349, 115)
Screenshot: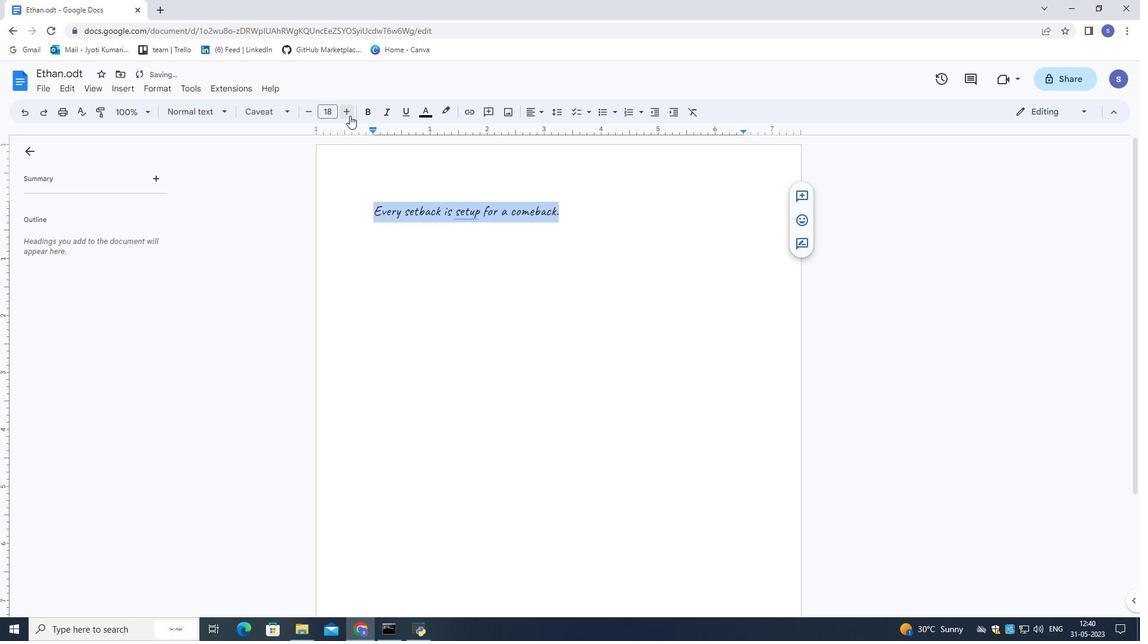 
Action: Mouse pressed left at (349, 115)
Screenshot: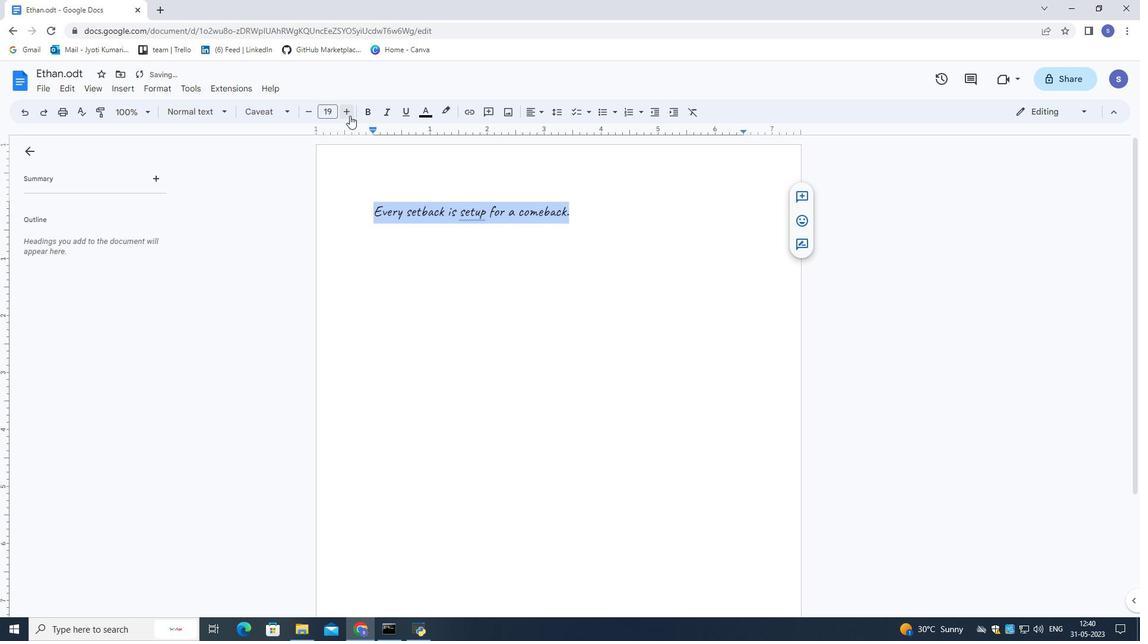 
Action: Mouse moved to (349, 115)
Screenshot: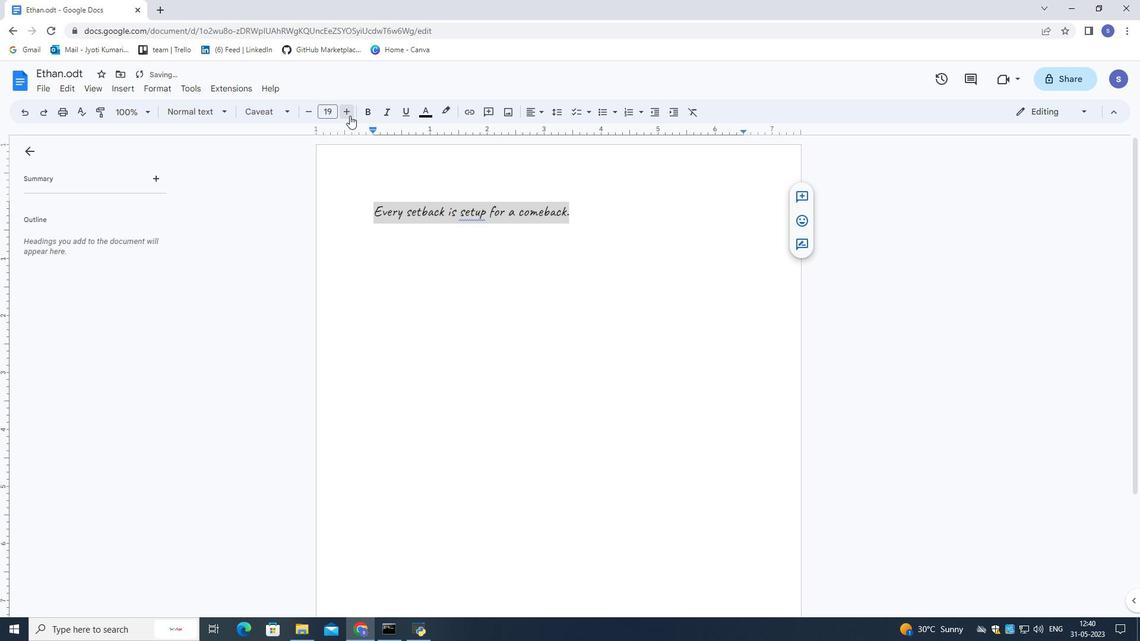 
Action: Mouse pressed left at (349, 115)
Screenshot: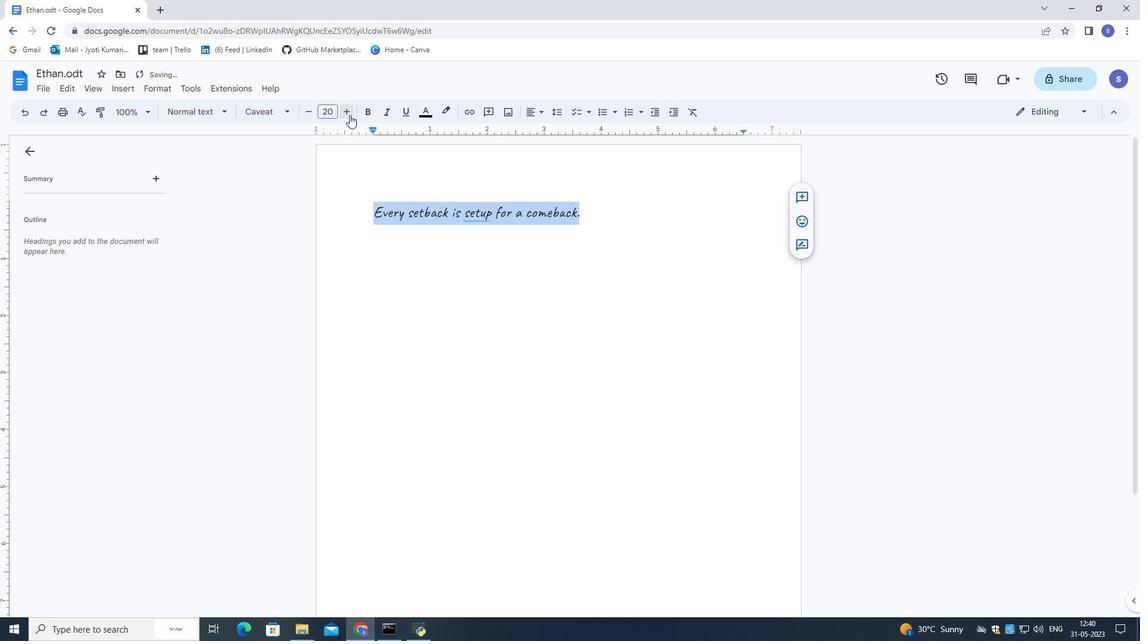 
Action: Mouse pressed left at (349, 115)
Screenshot: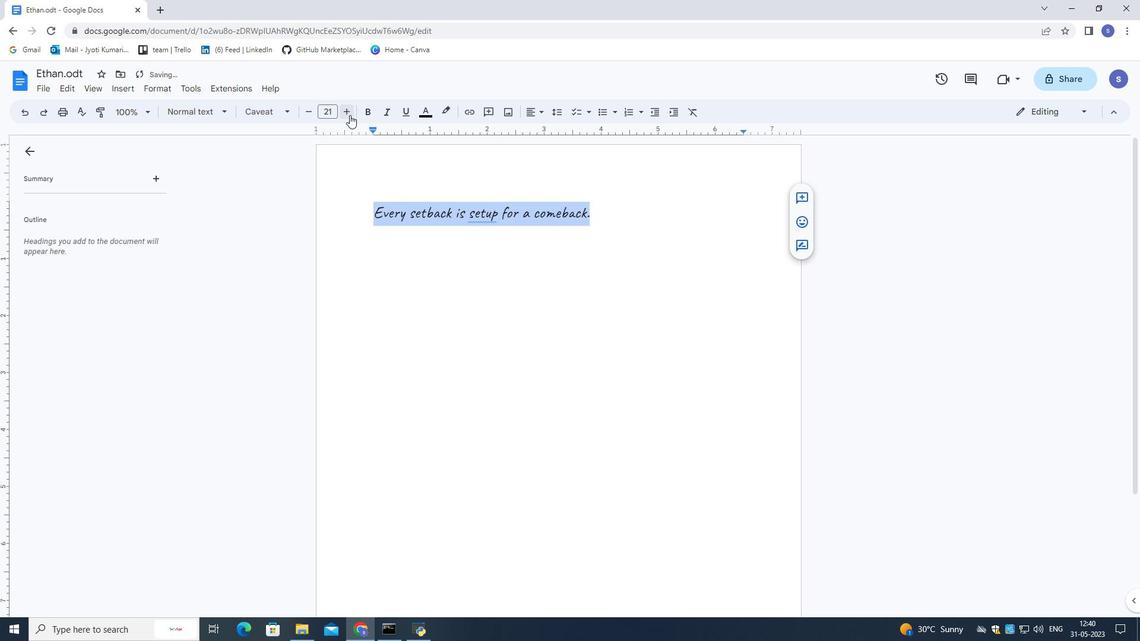 
Action: Mouse pressed left at (349, 115)
Screenshot: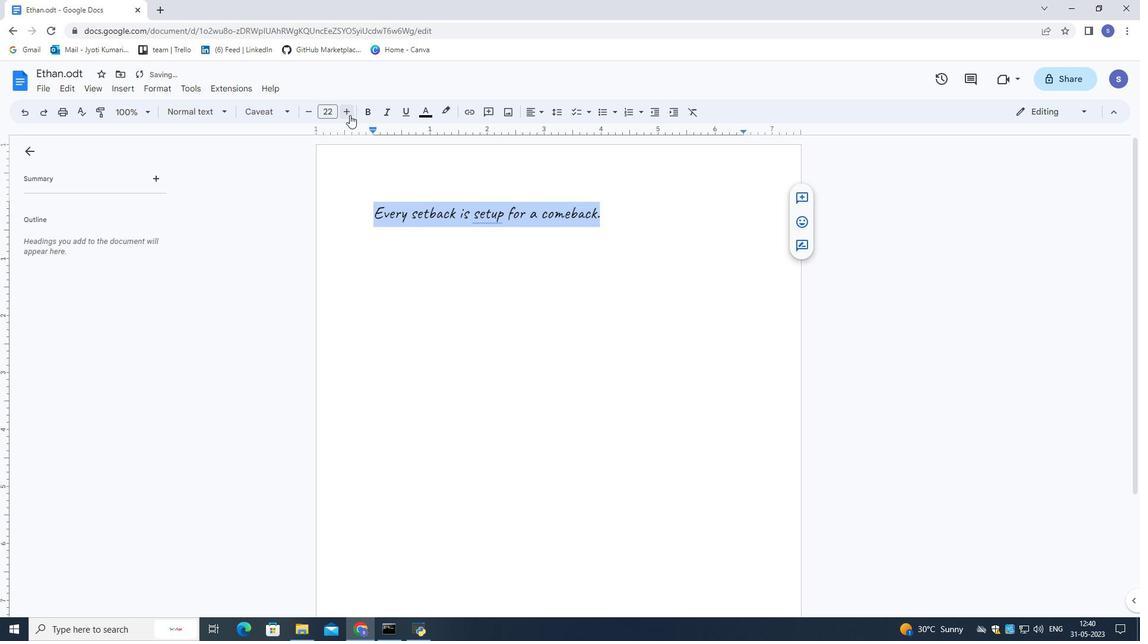 
Action: Mouse moved to (349, 114)
Screenshot: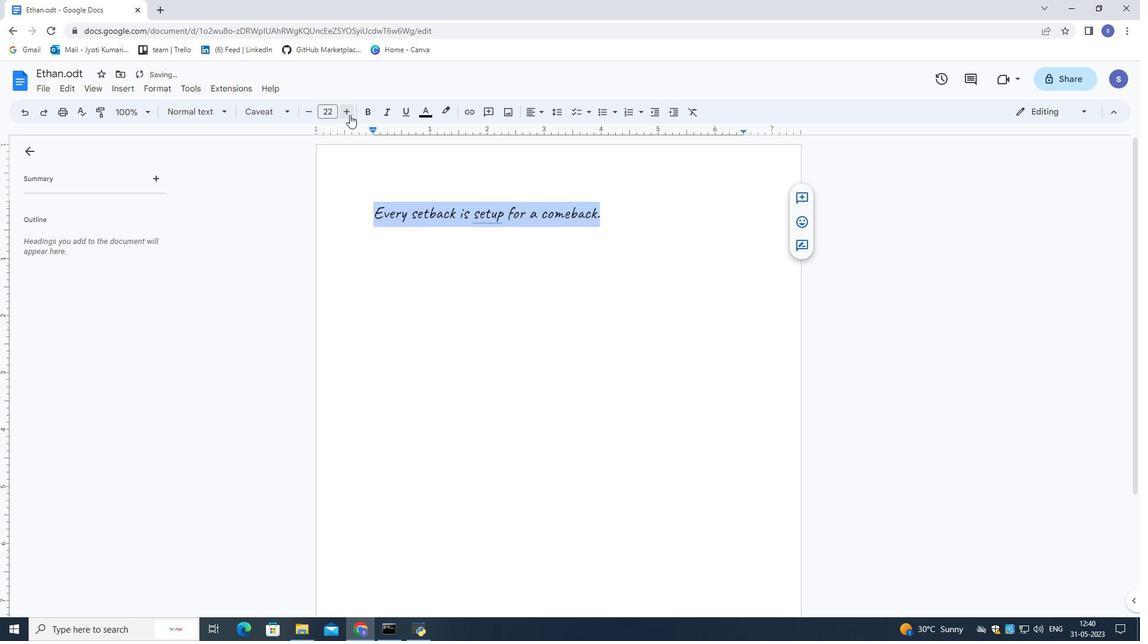 
Action: Mouse pressed left at (349, 114)
Screenshot: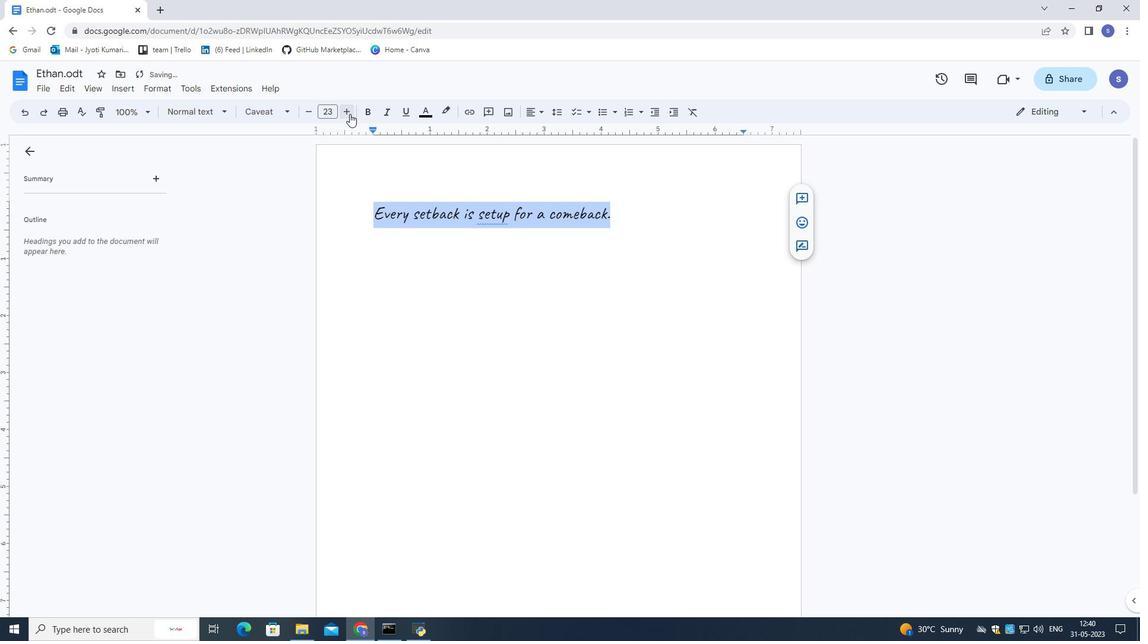 
Action: Mouse moved to (349, 112)
Screenshot: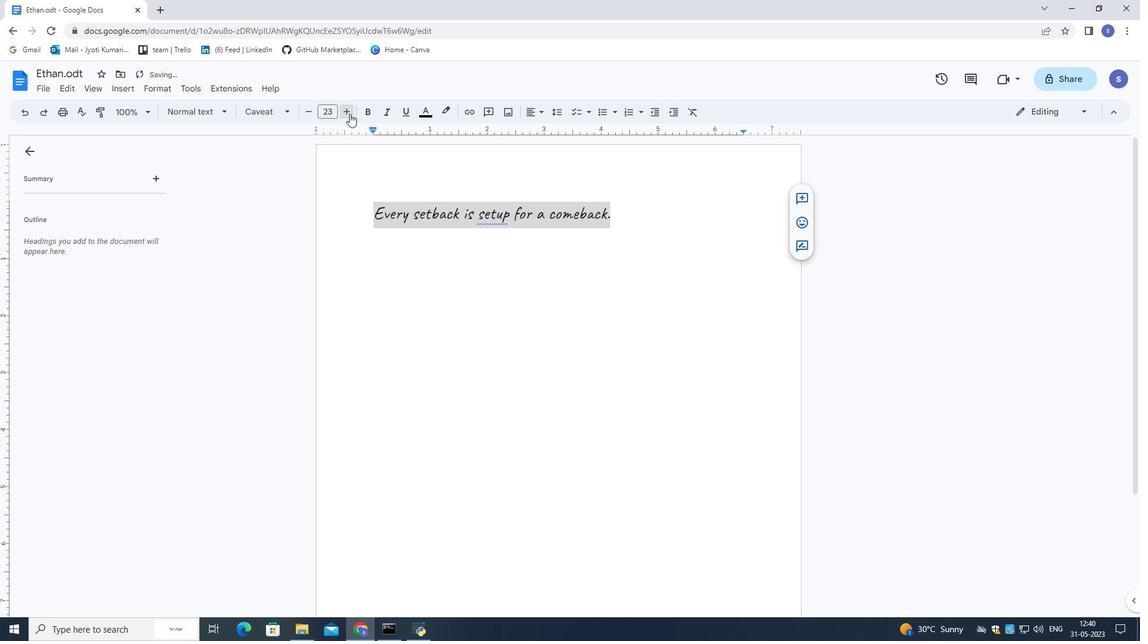 
Action: Mouse pressed left at (349, 112)
Screenshot: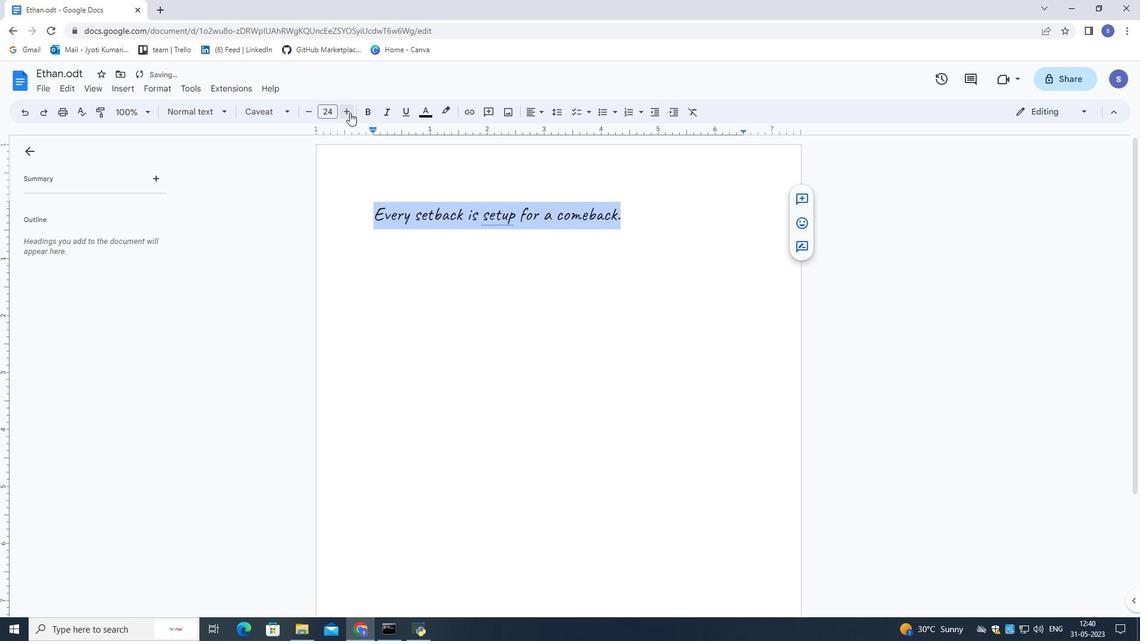 
Action: Mouse moved to (349, 111)
Screenshot: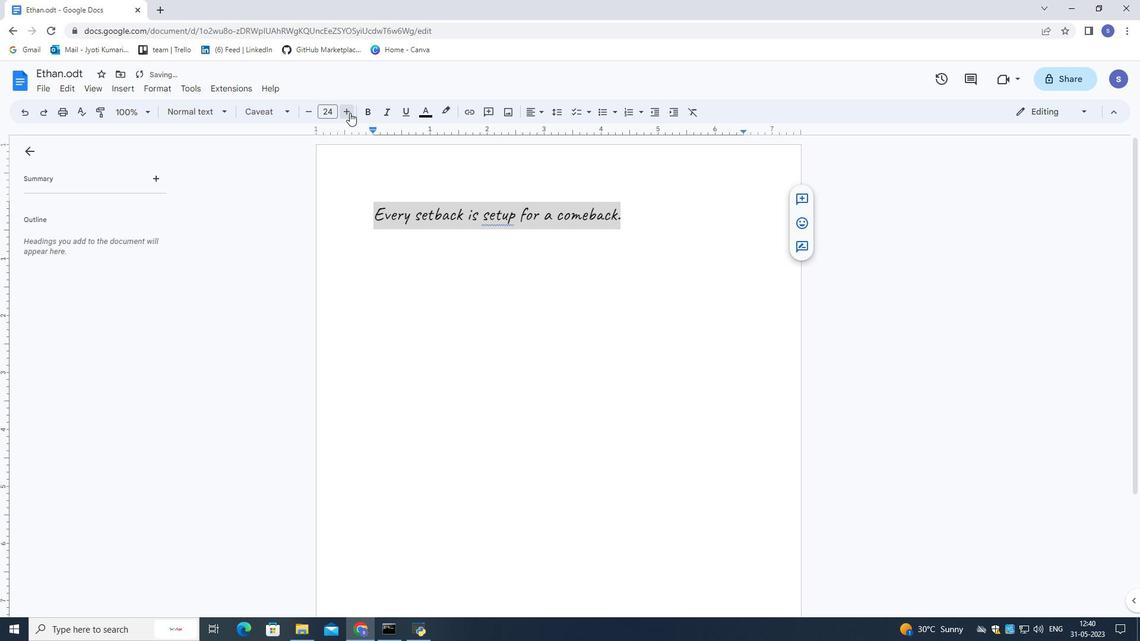 
Action: Mouse pressed left at (349, 111)
Screenshot: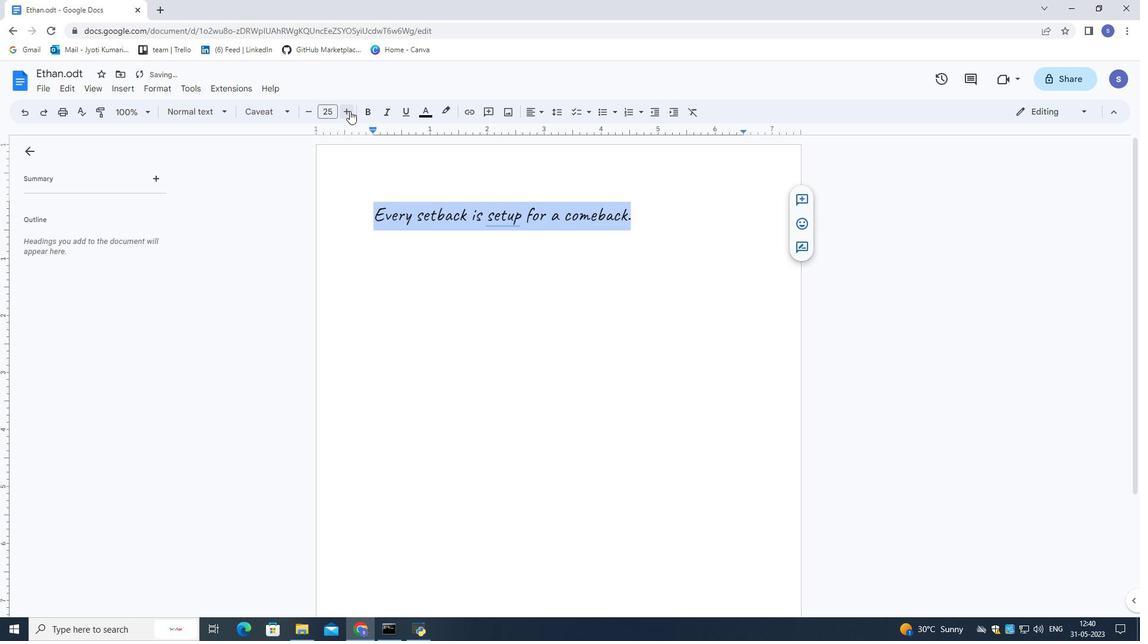 
Action: Mouse pressed left at (349, 111)
Screenshot: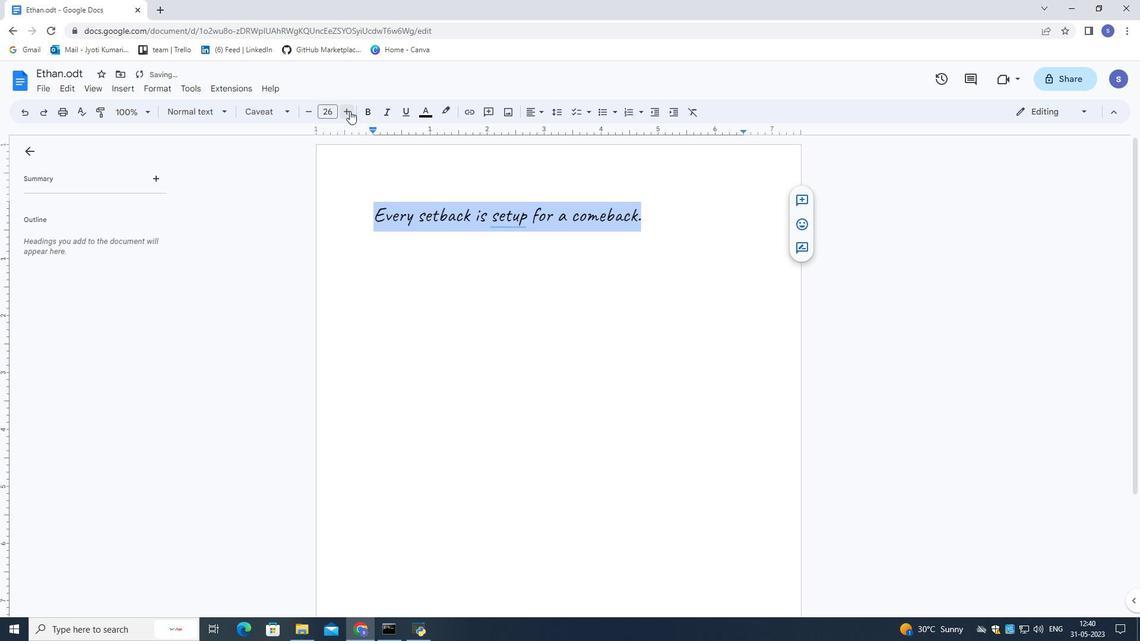 
Action: Mouse pressed left at (349, 111)
Screenshot: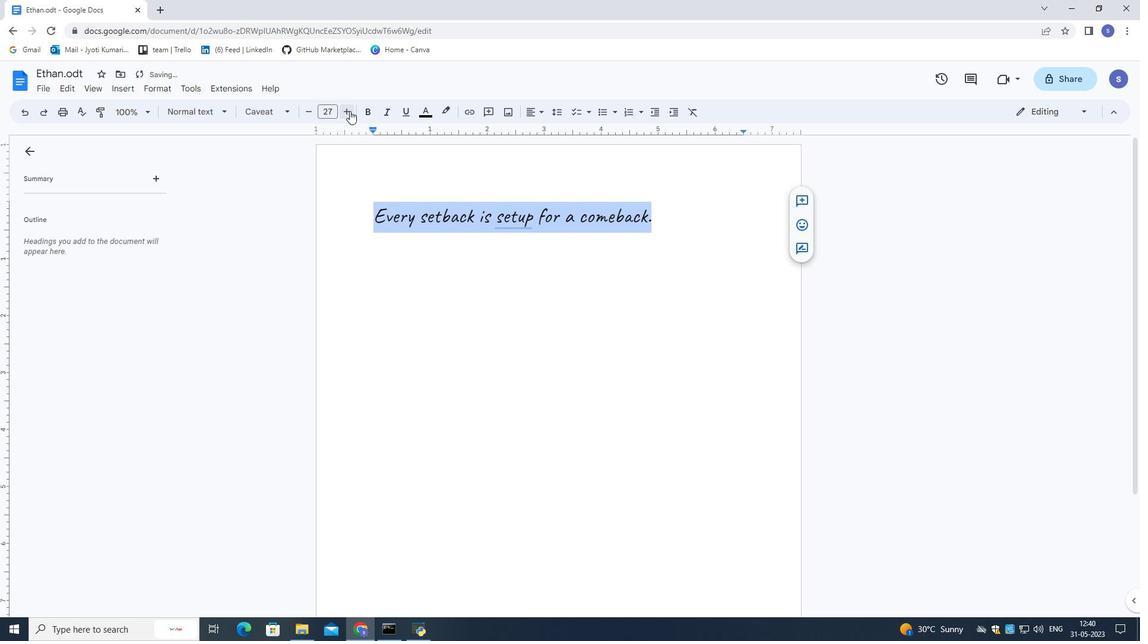 
Action: Mouse pressed left at (349, 111)
Screenshot: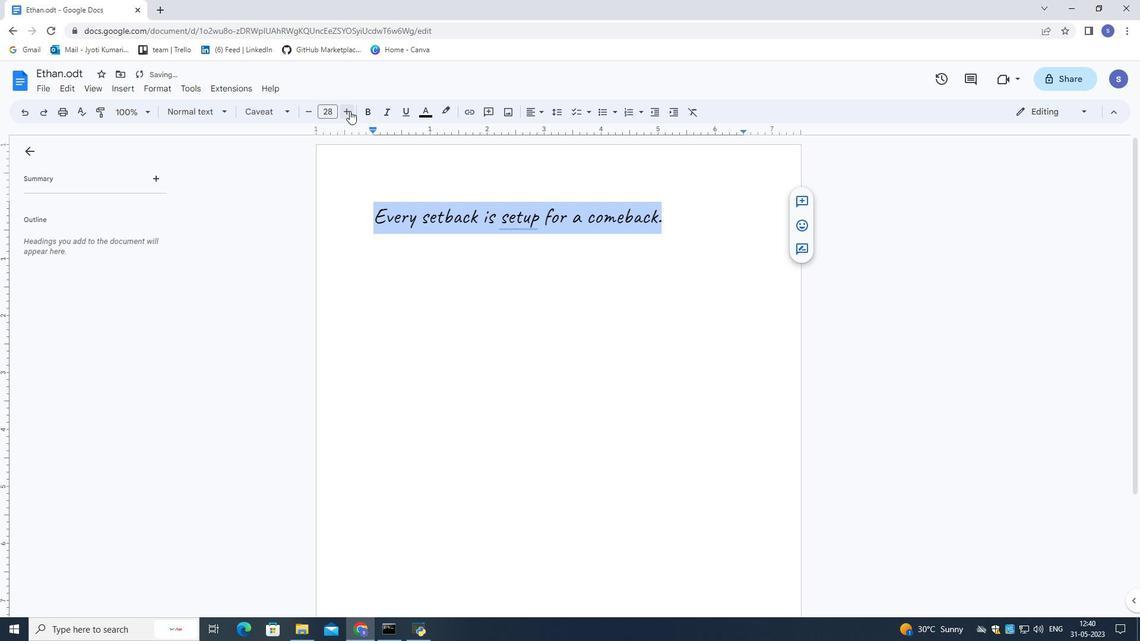 
Action: Mouse pressed left at (349, 111)
Screenshot: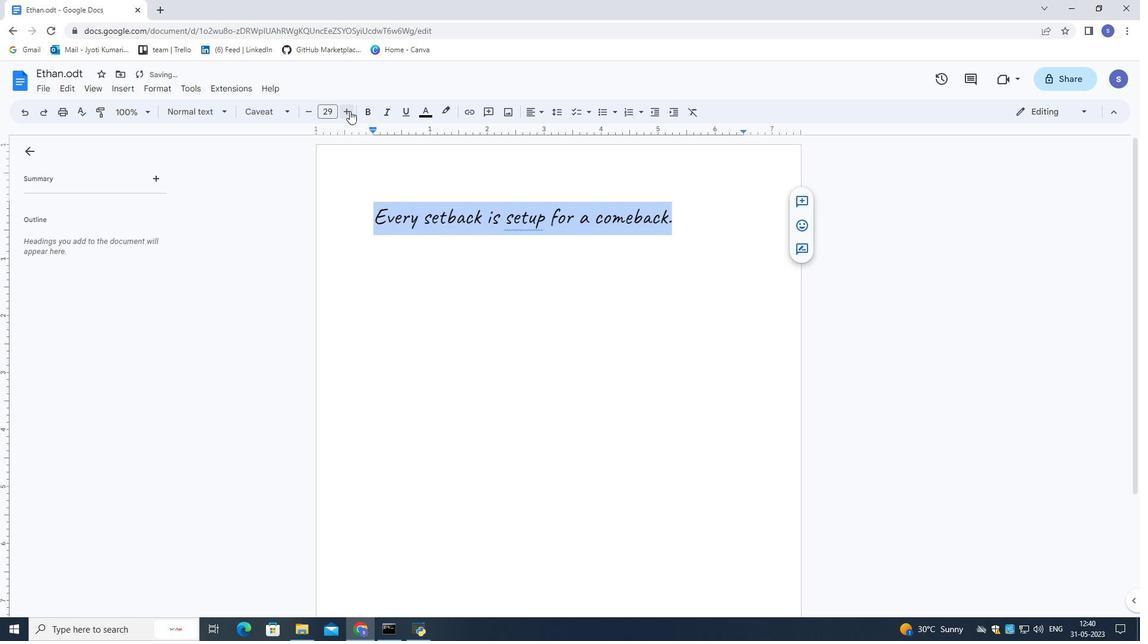 
Action: Mouse moved to (502, 259)
Screenshot: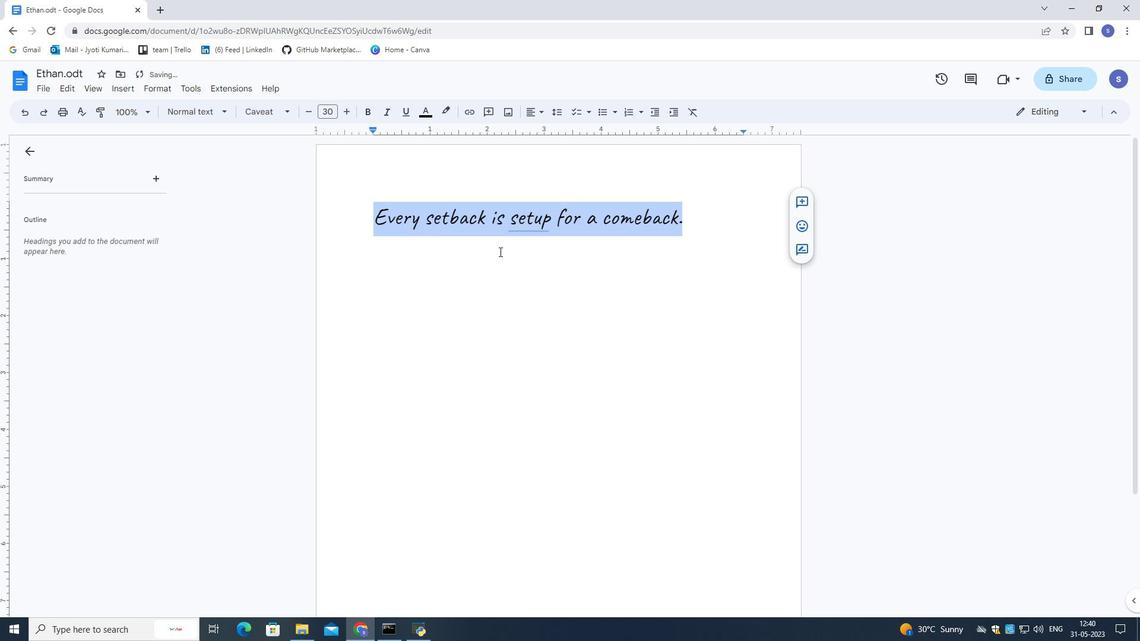 
Action: Mouse pressed left at (502, 259)
Screenshot: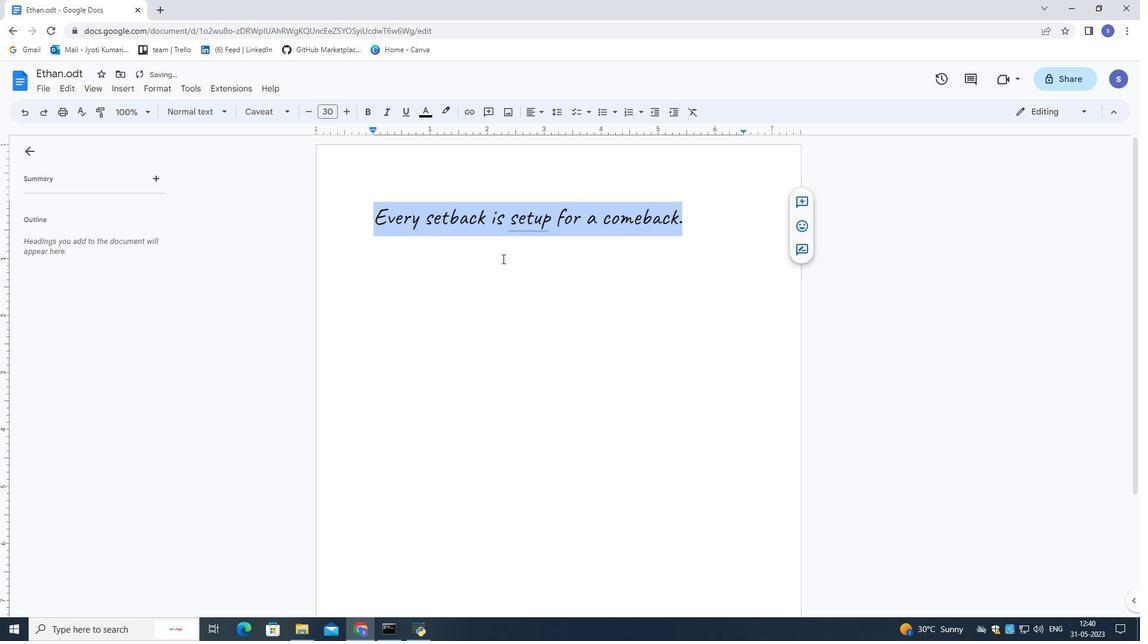
Action: Mouse moved to (699, 223)
Screenshot: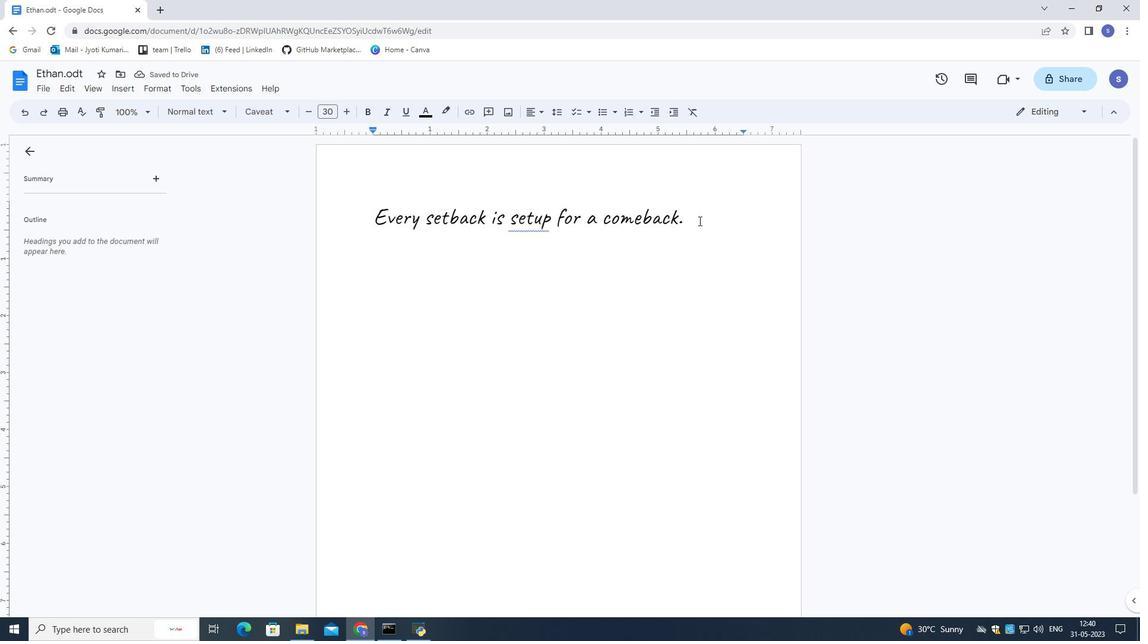 
Action: Mouse pressed left at (699, 223)
Screenshot: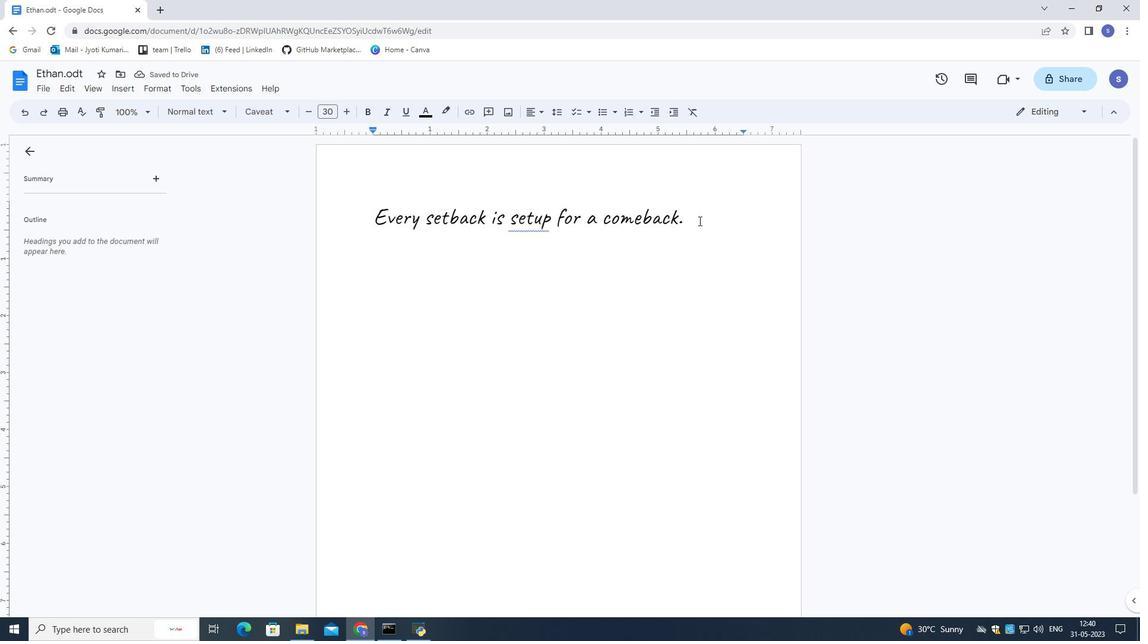 
Action: Mouse moved to (534, 108)
Screenshot: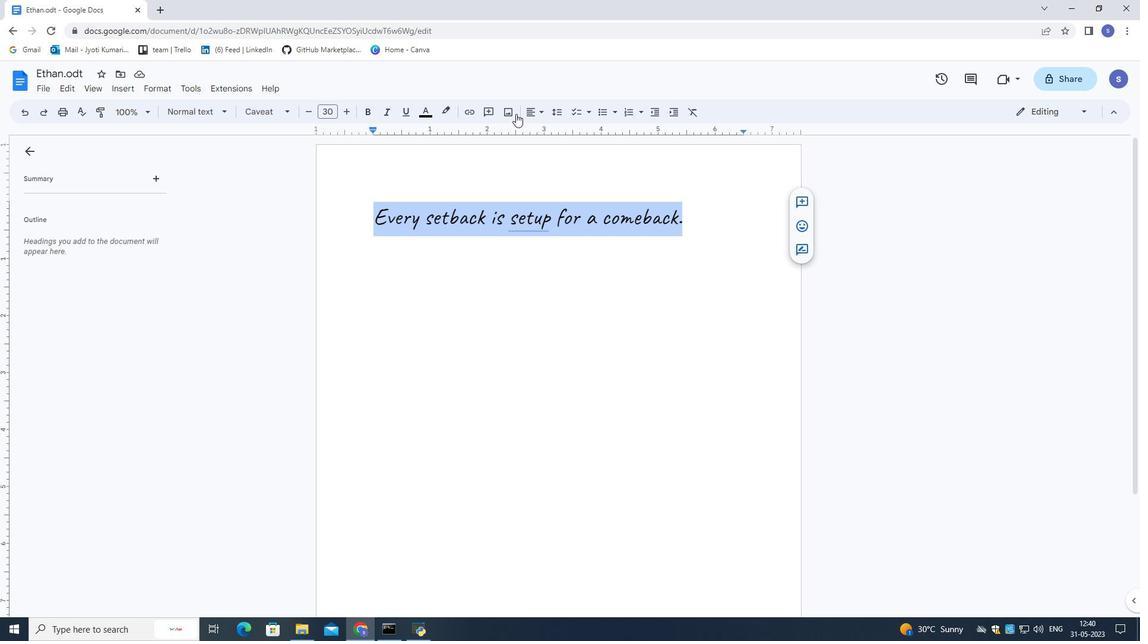 
Action: Mouse pressed left at (534, 108)
Screenshot: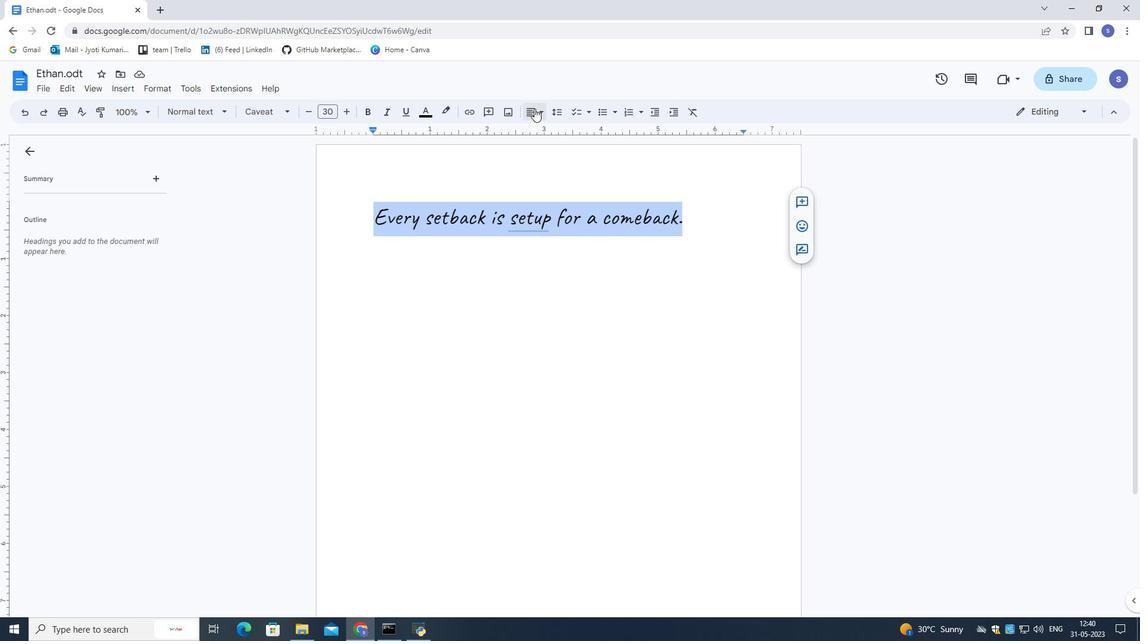 
Action: Mouse moved to (548, 133)
Screenshot: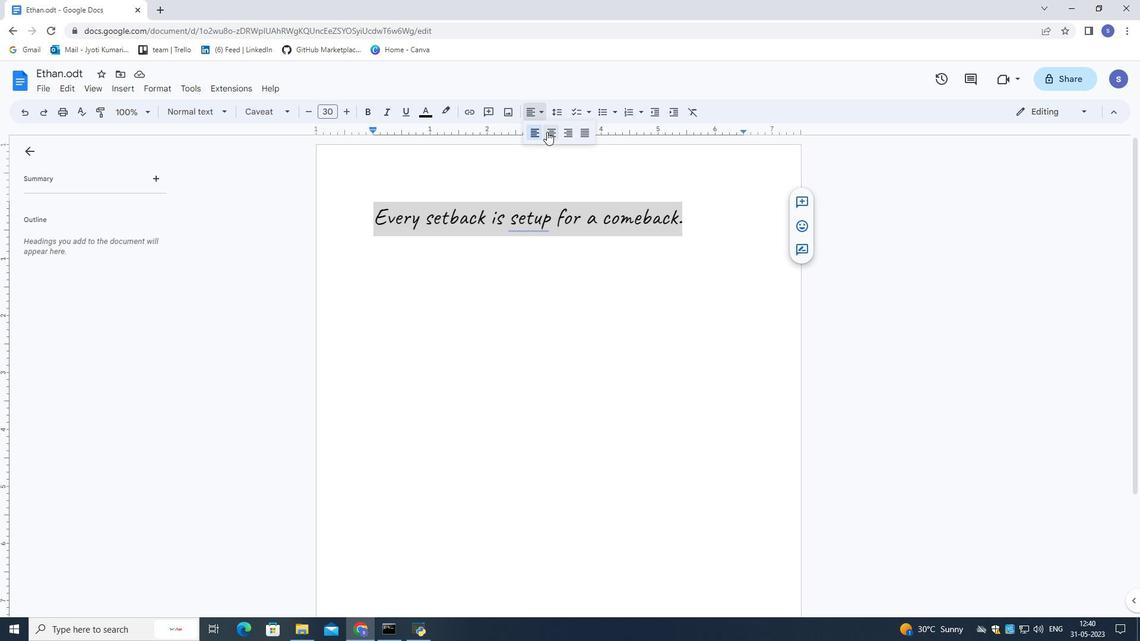 
Action: Mouse pressed left at (548, 133)
Screenshot: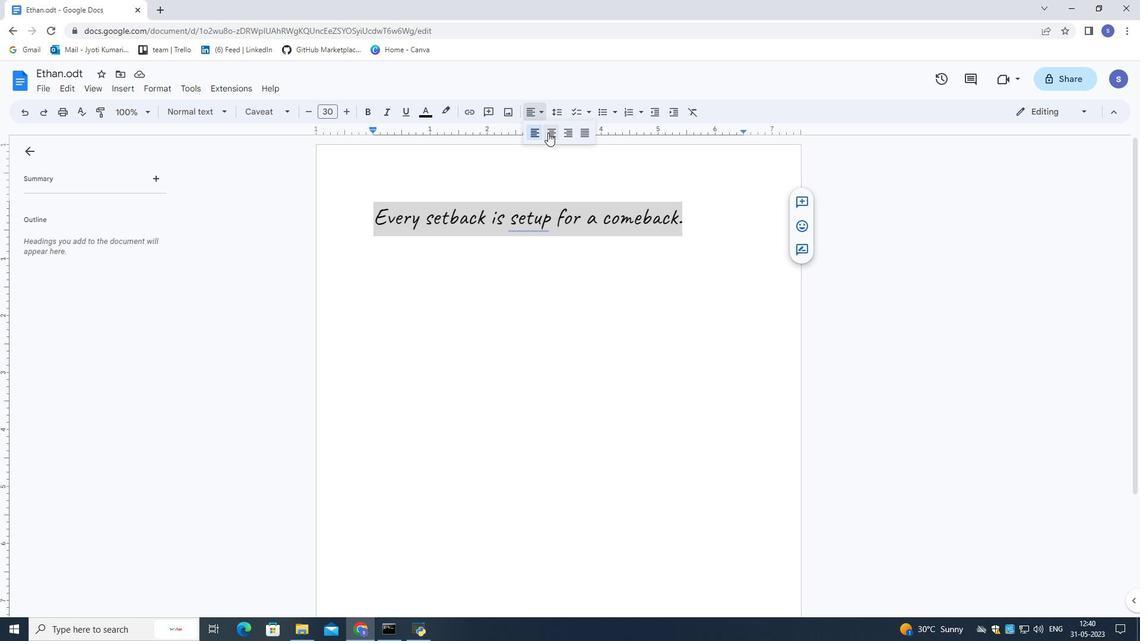 
Action: Mouse moved to (423, 111)
Screenshot: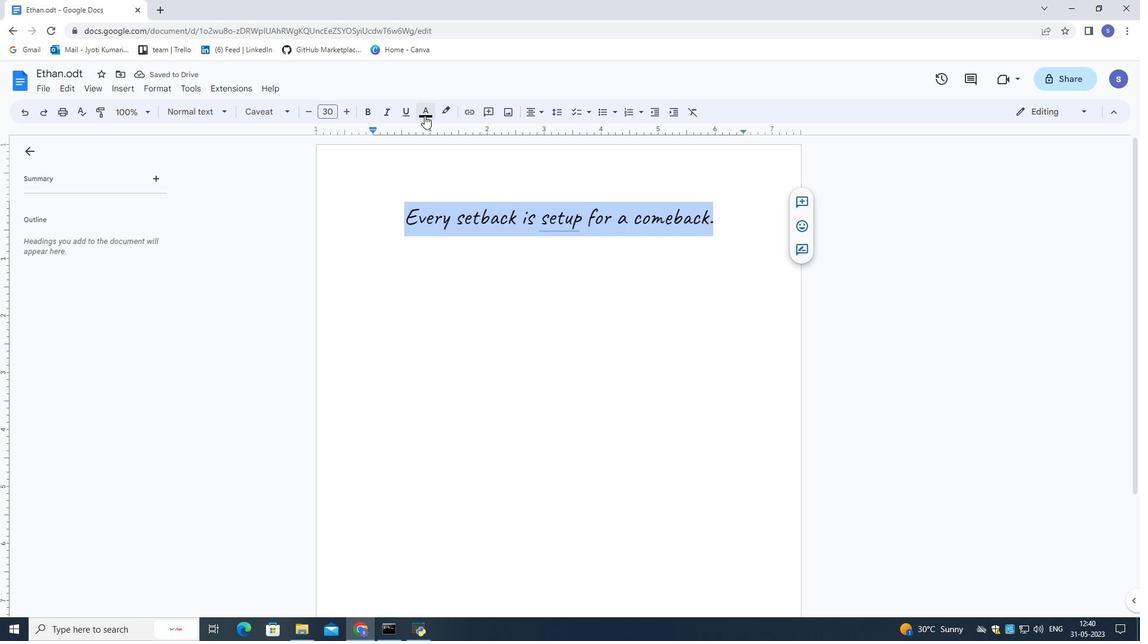 
Action: Mouse pressed left at (423, 111)
Screenshot: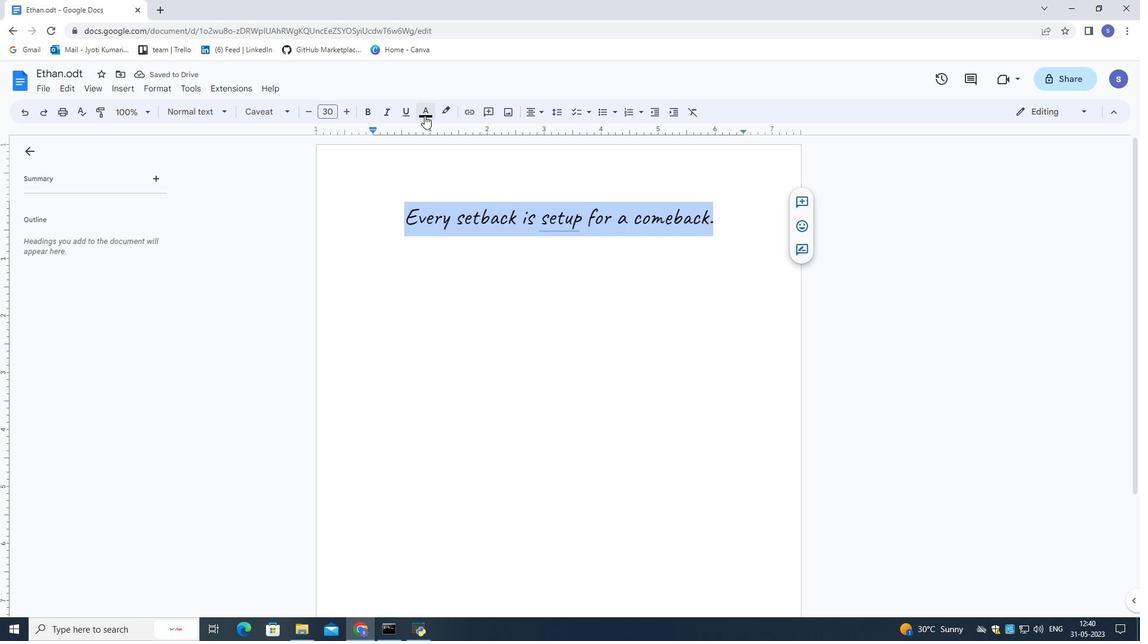 
Action: Mouse moved to (521, 207)
Screenshot: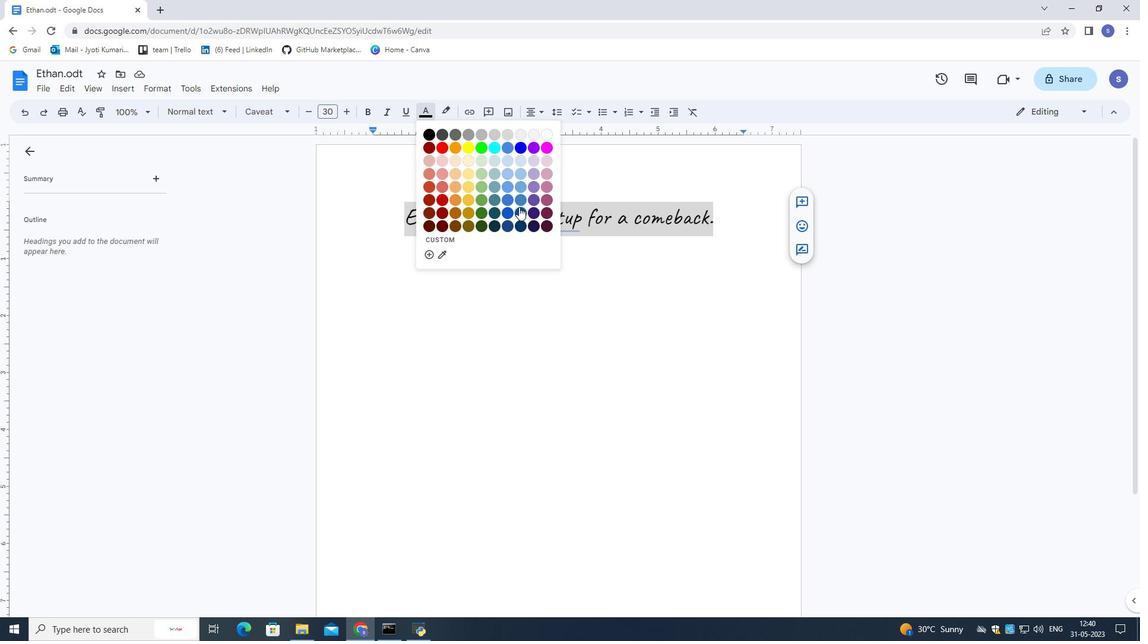 
Action: Mouse pressed left at (521, 207)
Screenshot: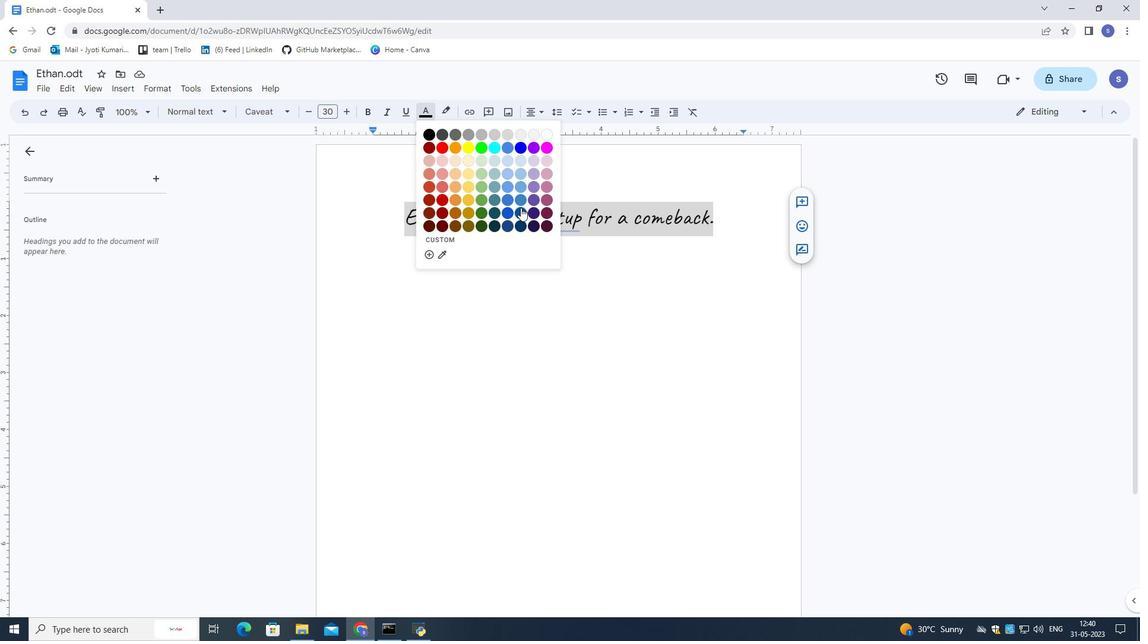 
Action: Mouse moved to (504, 187)
Screenshot: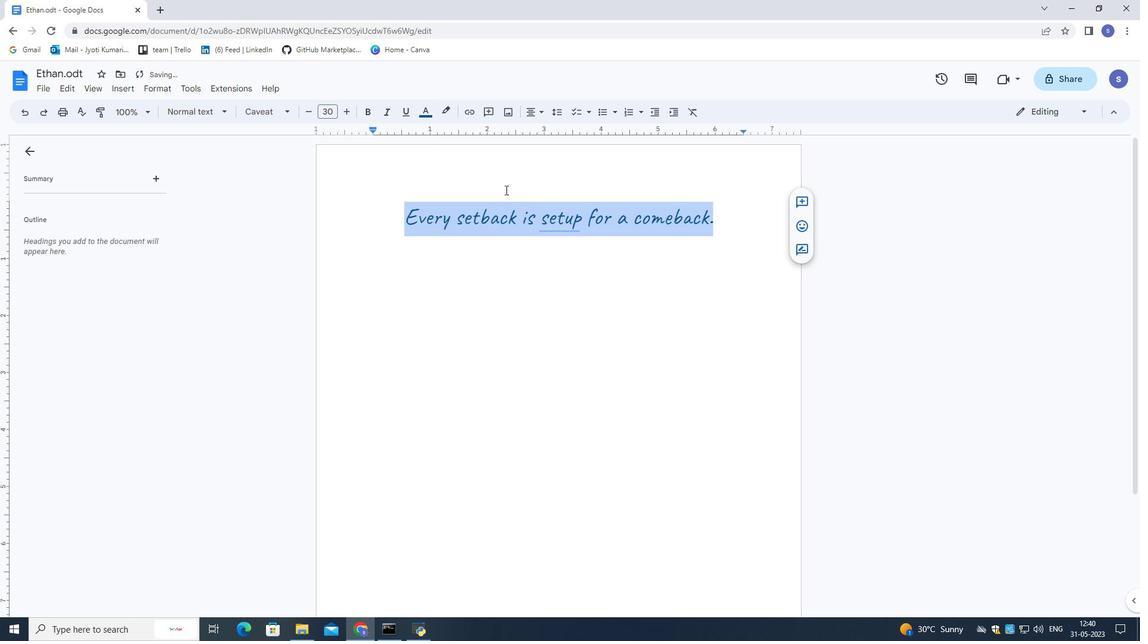 
Action: Mouse pressed left at (504, 187)
Screenshot: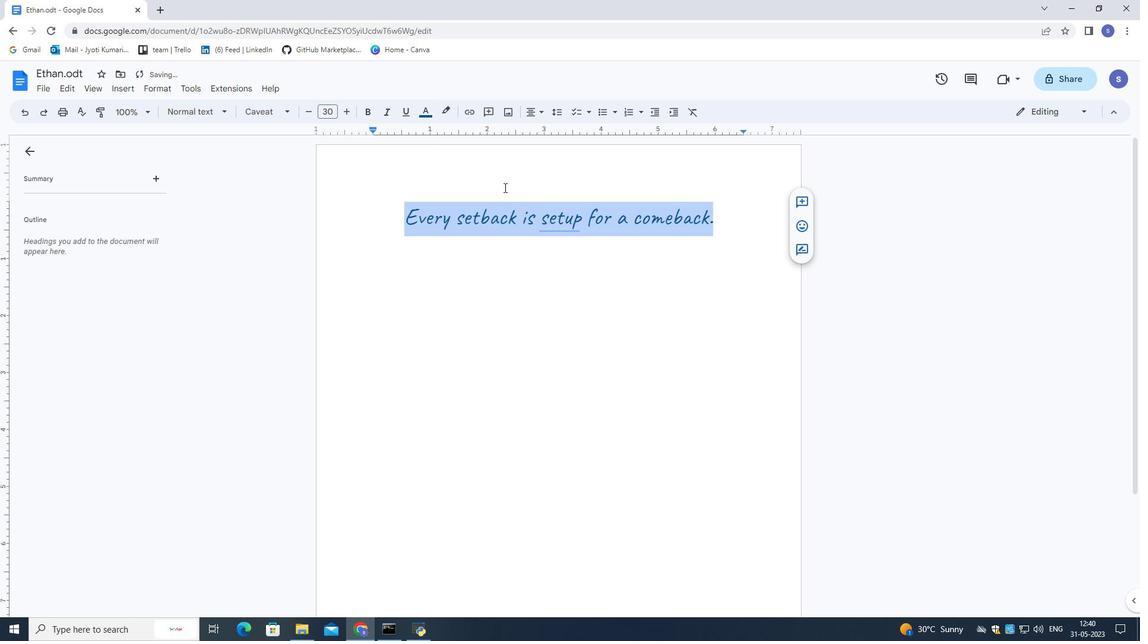 
Action: Mouse moved to (716, 219)
Screenshot: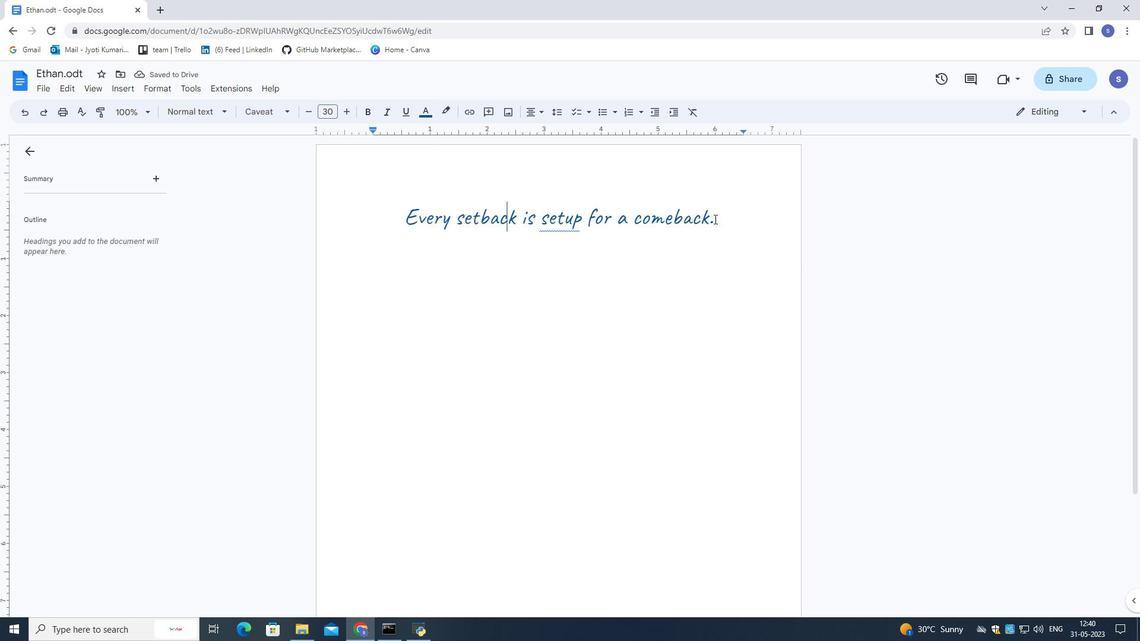 
Action: Mouse pressed left at (716, 219)
Screenshot: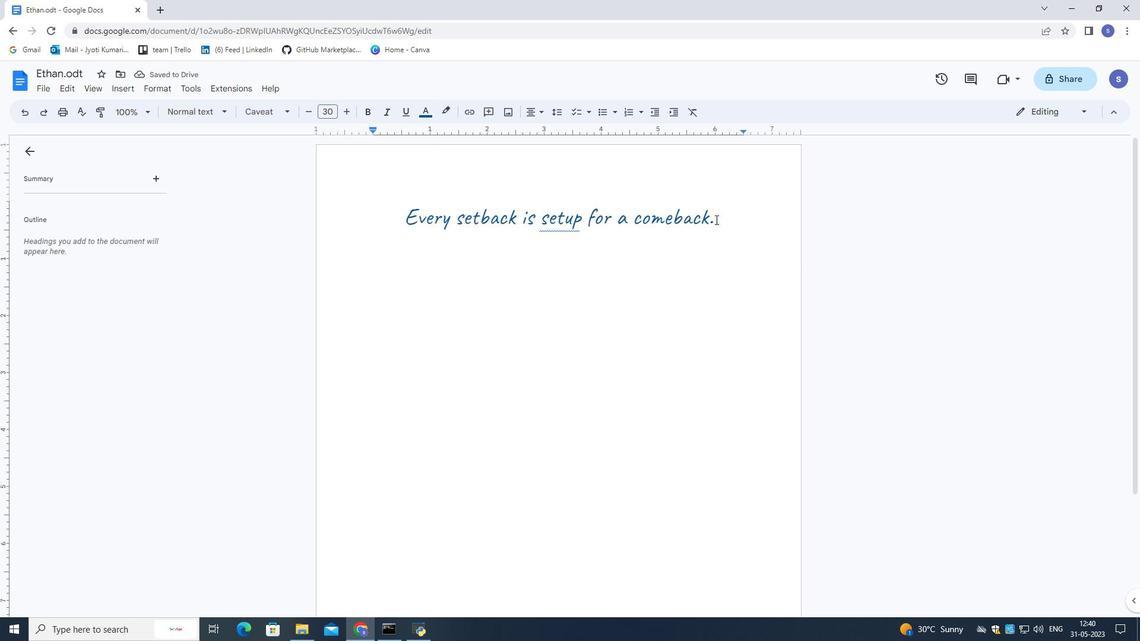 
Action: Mouse moved to (564, 218)
Screenshot: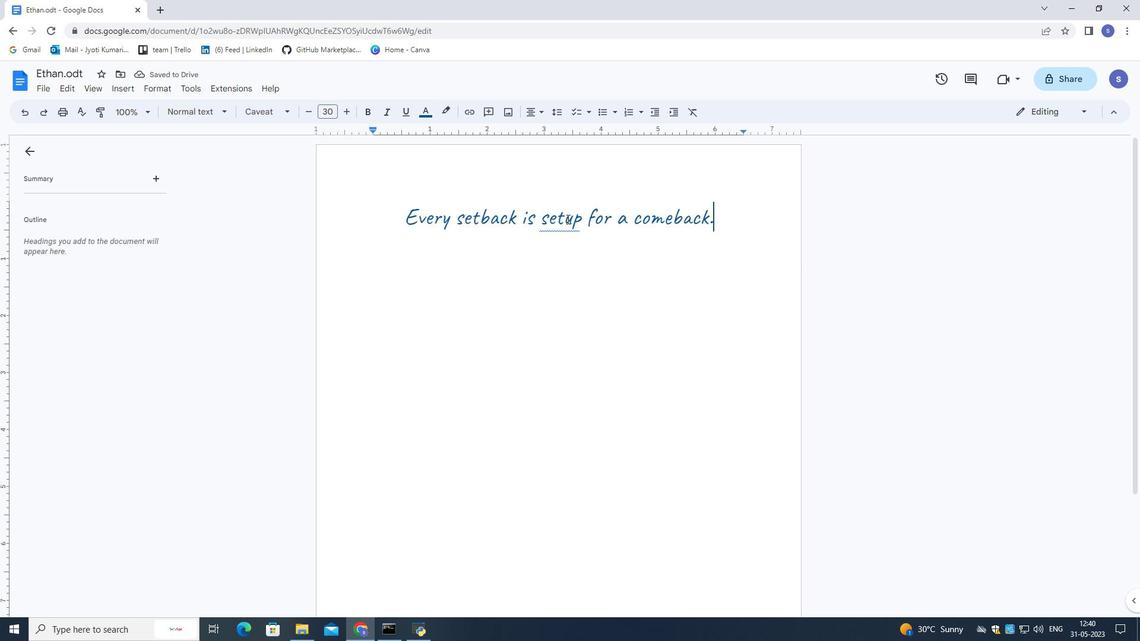 
Action: Mouse pressed left at (564, 218)
Screenshot: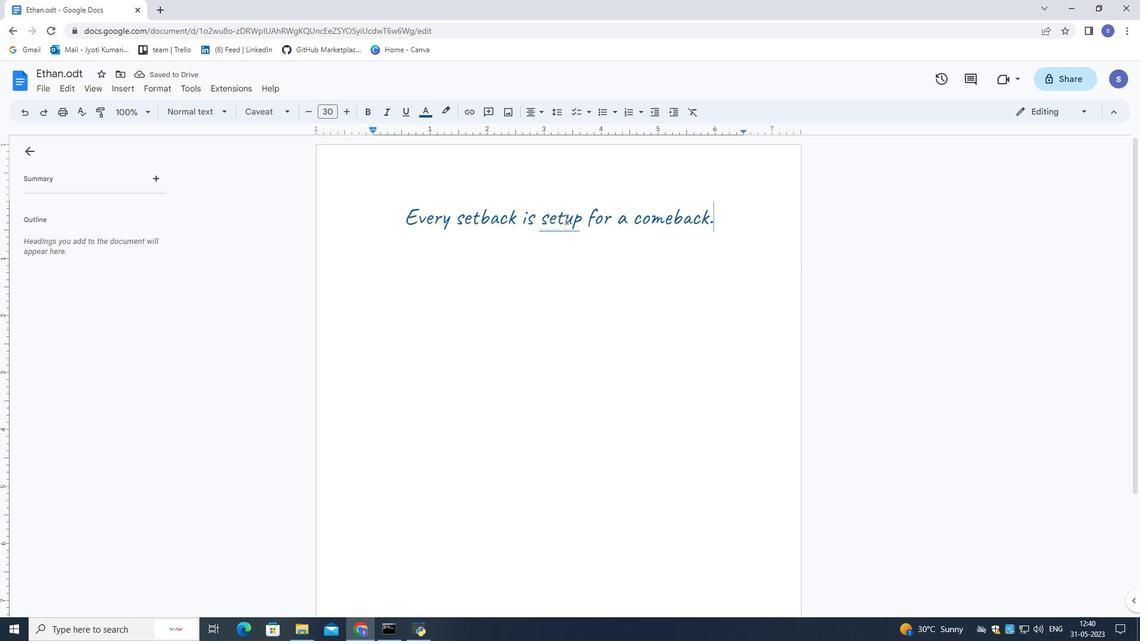 
Action: Mouse moved to (570, 221)
Screenshot: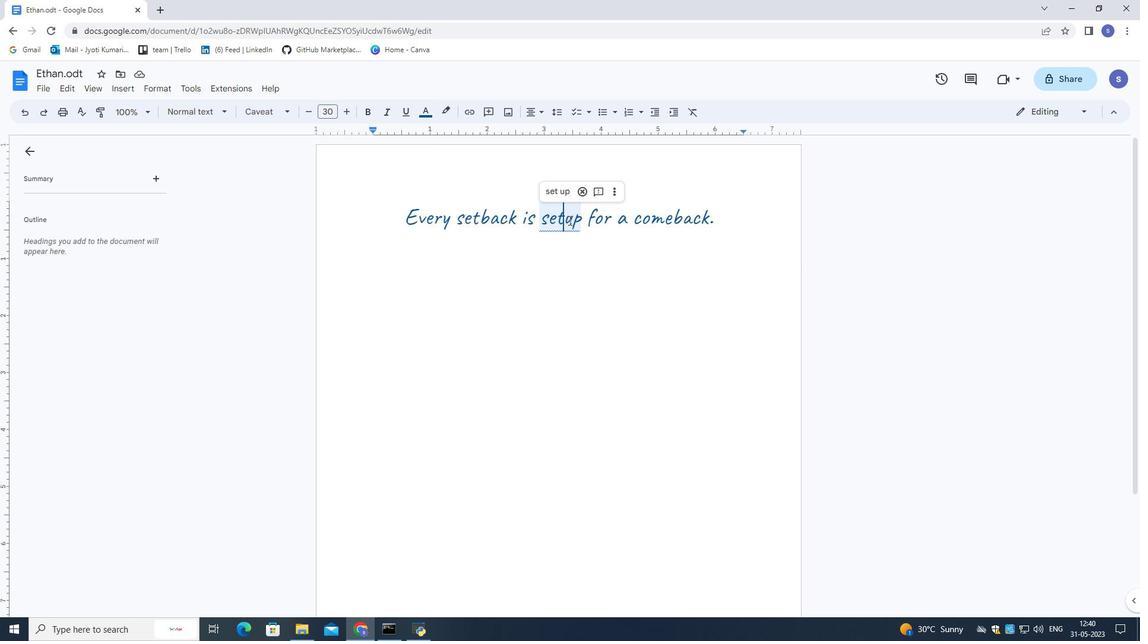 
Action: Key pressed <Key.space>
Screenshot: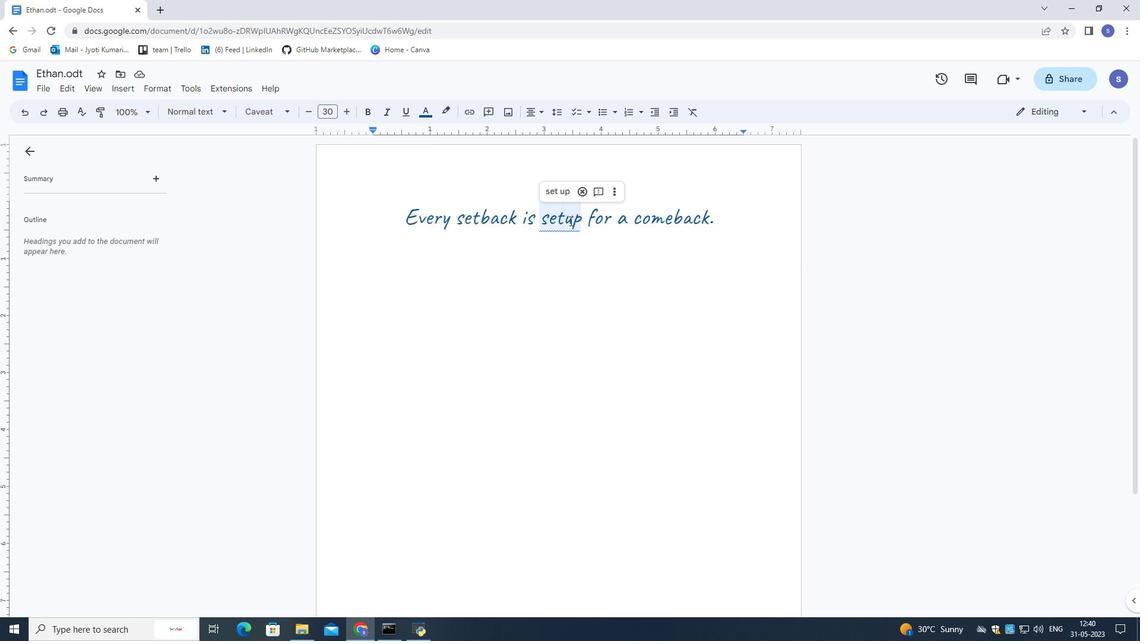 
Action: Mouse moved to (736, 228)
Screenshot: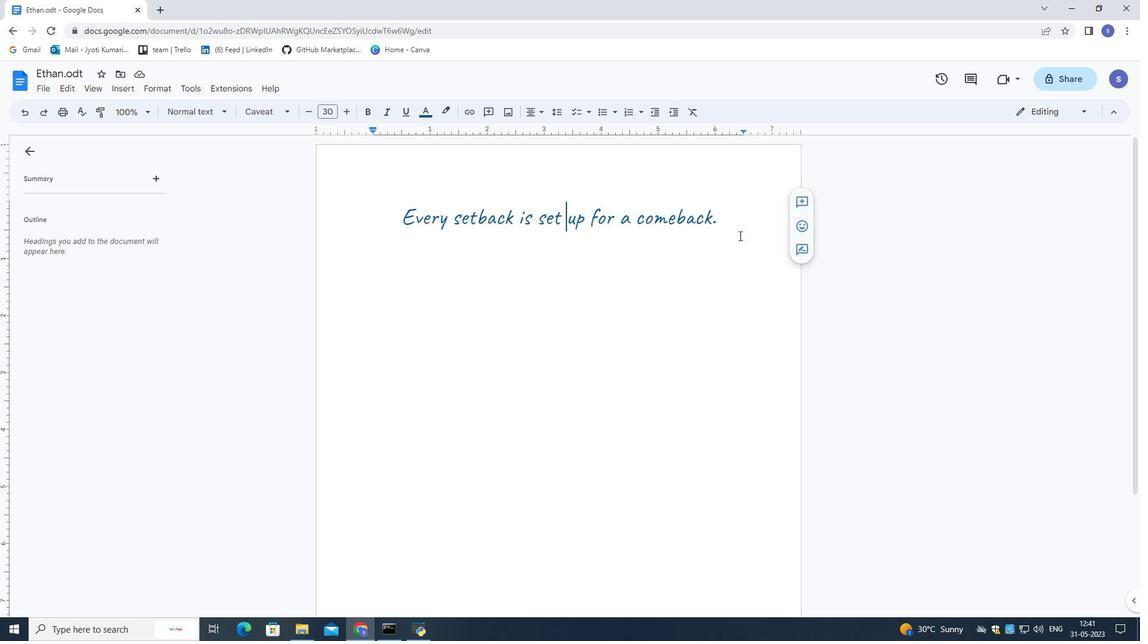 
Action: Mouse pressed left at (736, 228)
Screenshot: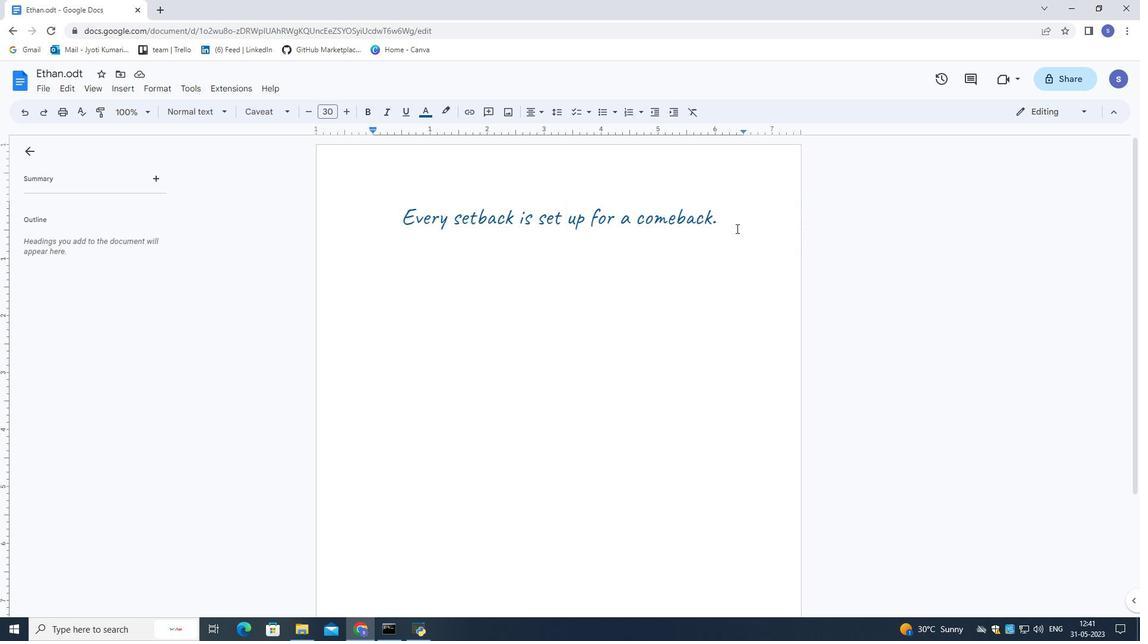 
Action: Mouse moved to (569, 216)
Screenshot: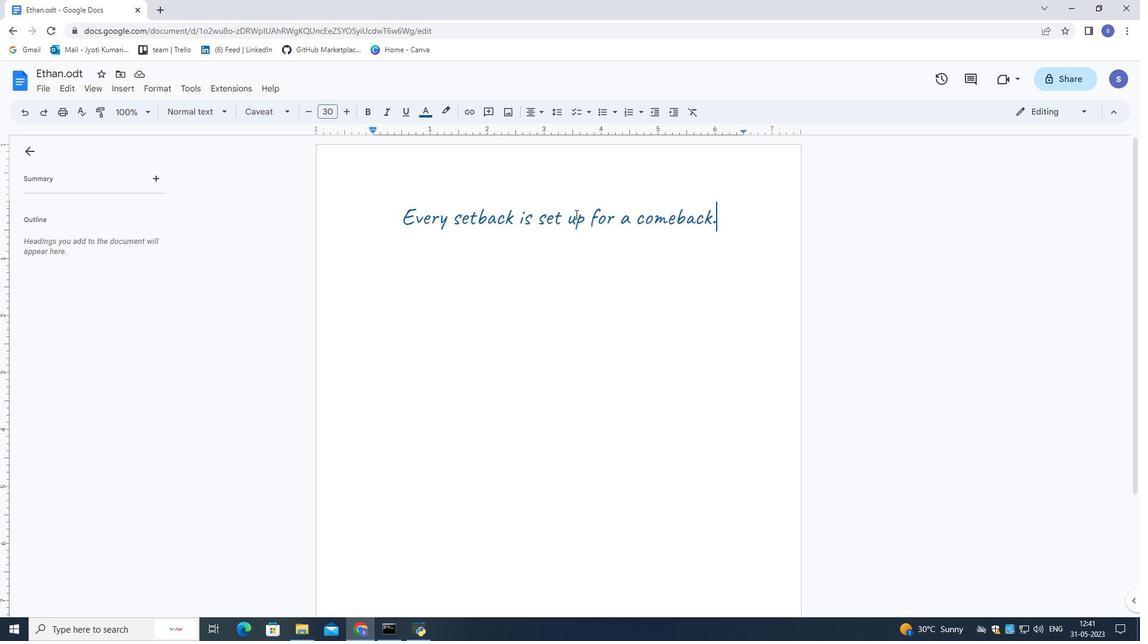 
Action: Mouse pressed left at (569, 216)
Screenshot: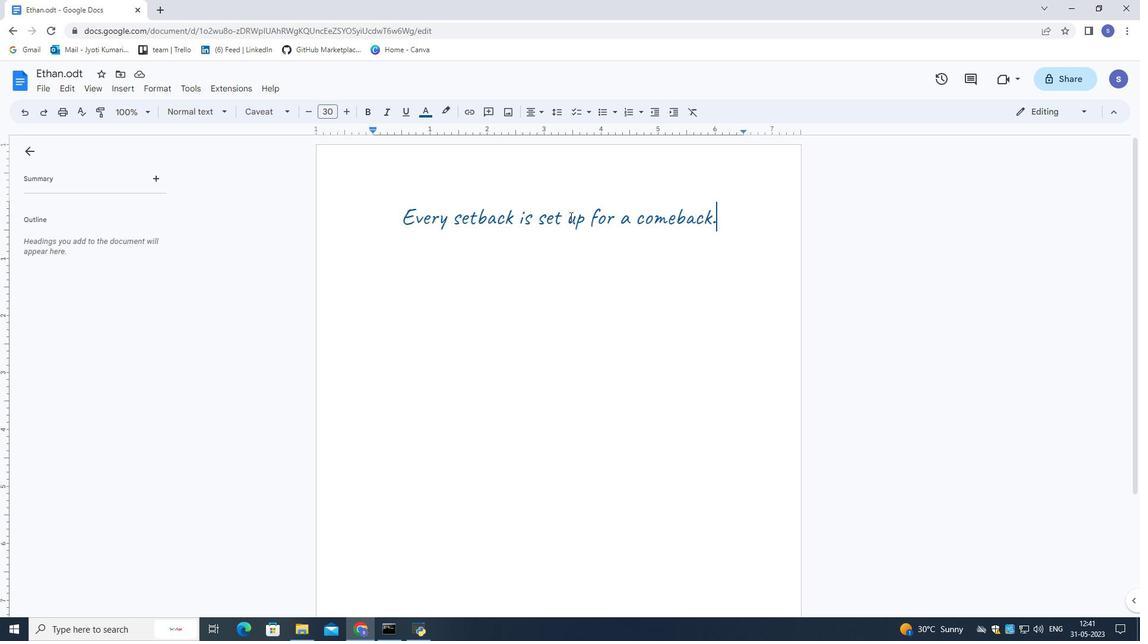 
Action: Mouse moved to (587, 247)
Screenshot: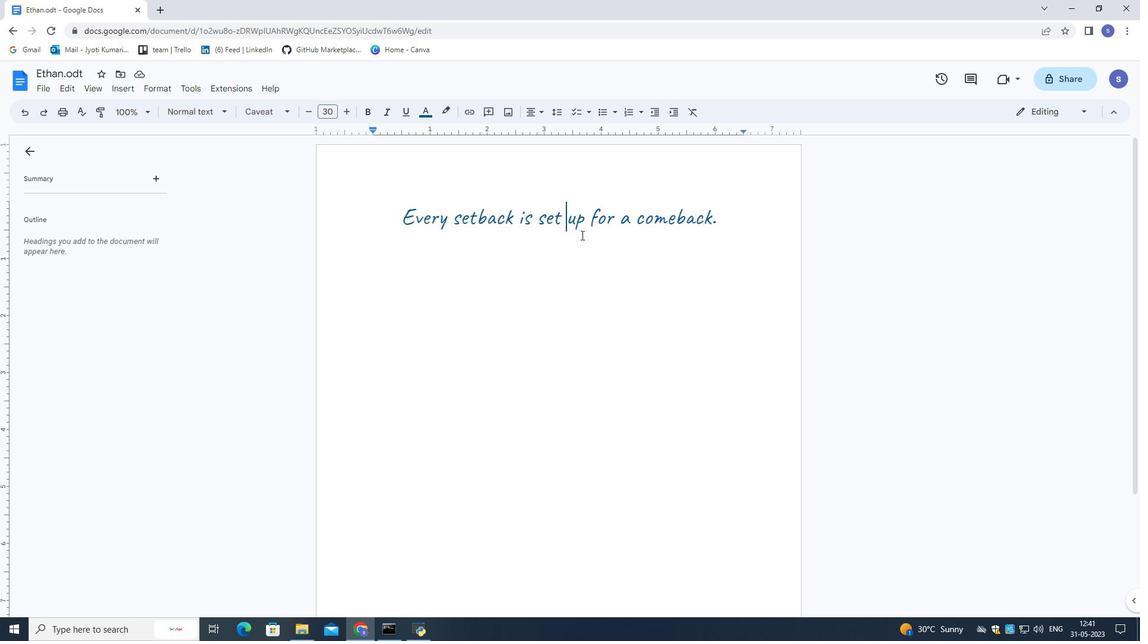 
Action: Key pressed <Key.backspace>
Screenshot: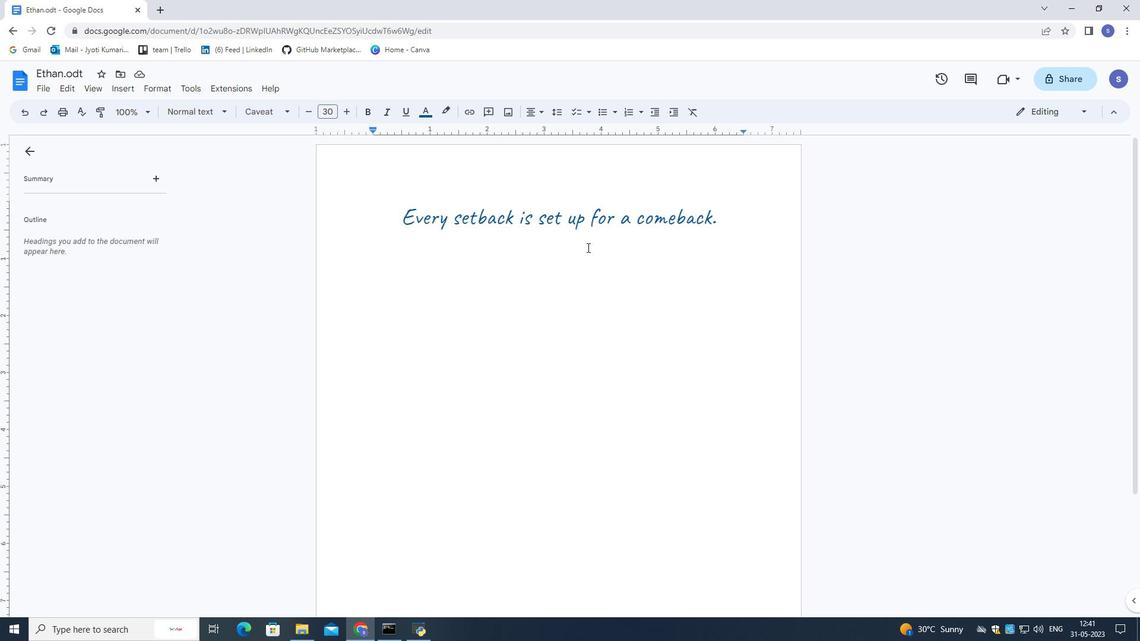 
Action: Mouse moved to (730, 221)
Screenshot: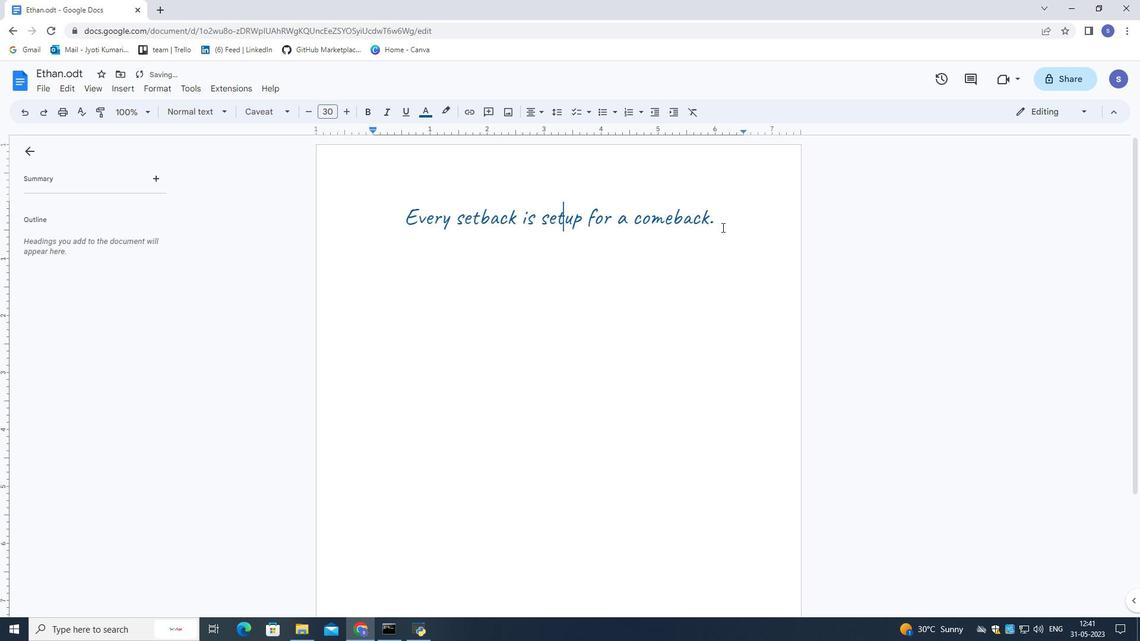 
Action: Mouse pressed left at (730, 221)
Screenshot: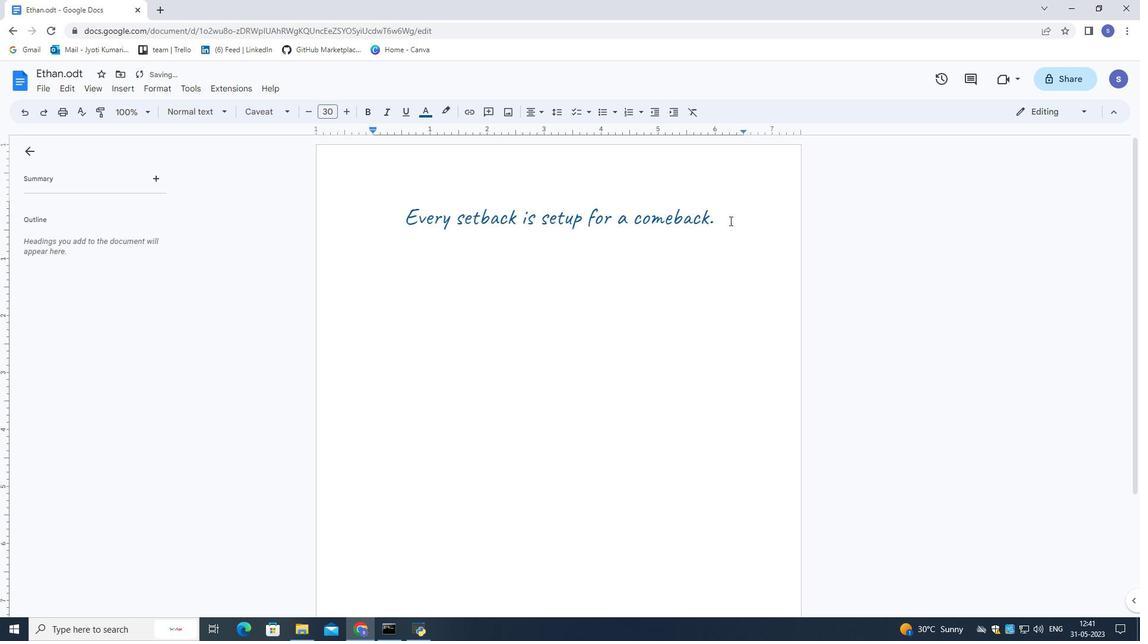 
